 Task: Search one way flight ticket for 3 adults, 3 children in business from Champaign/urbana/savoy: University Of Illinois - Willard Airport to Gillette: Gillette Campbell County Airport on 5-1-2023. Choice of flights is Frontier. Number of bags: 1 checked bag. Price is upto 108000. Outbound departure time preference is 7:30.
Action: Mouse moved to (162, 238)
Screenshot: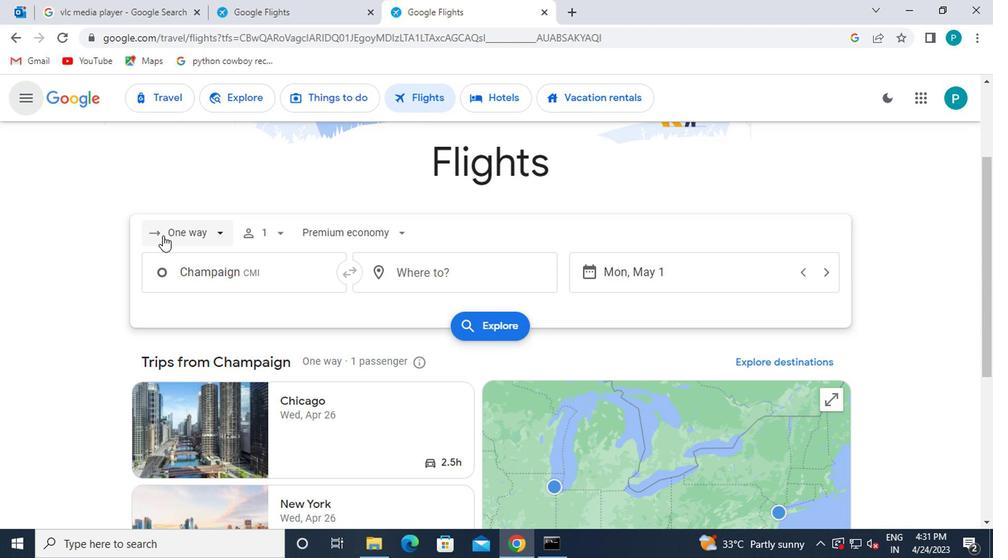 
Action: Mouse pressed left at (162, 238)
Screenshot: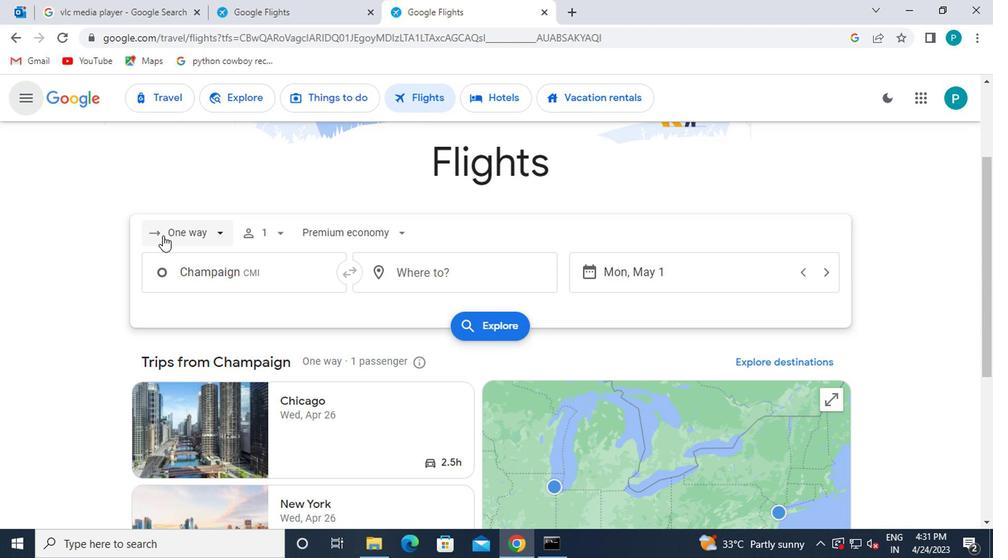 
Action: Mouse moved to (171, 300)
Screenshot: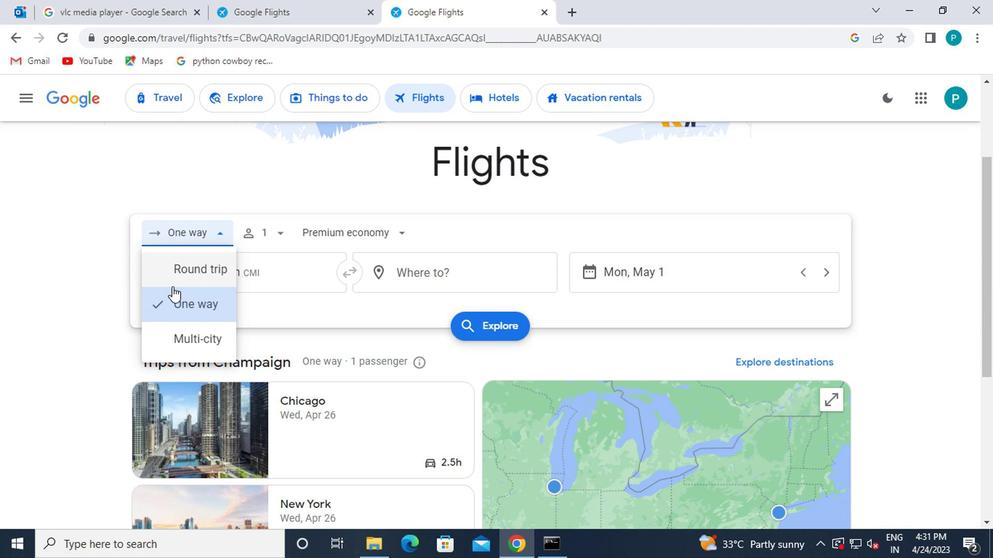 
Action: Mouse pressed left at (171, 300)
Screenshot: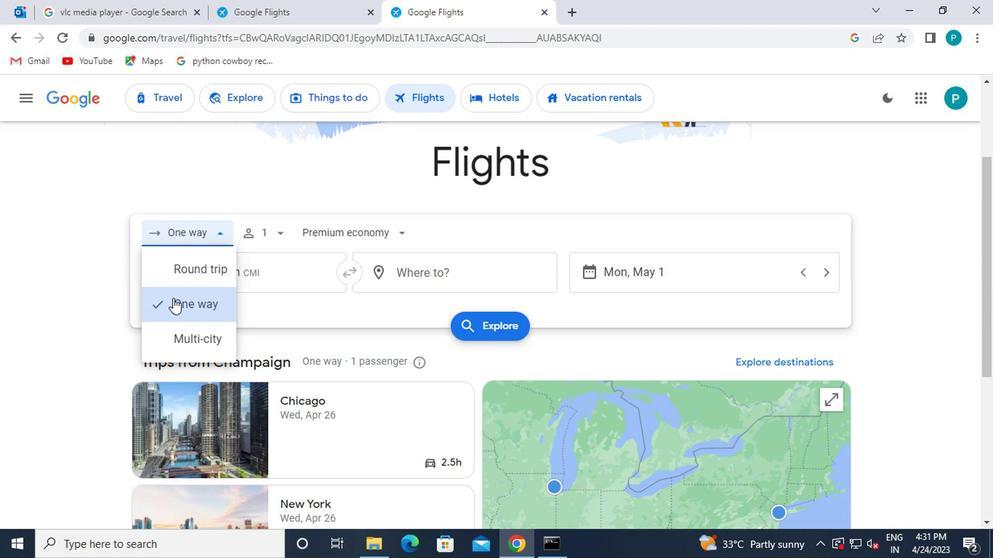 
Action: Mouse moved to (271, 240)
Screenshot: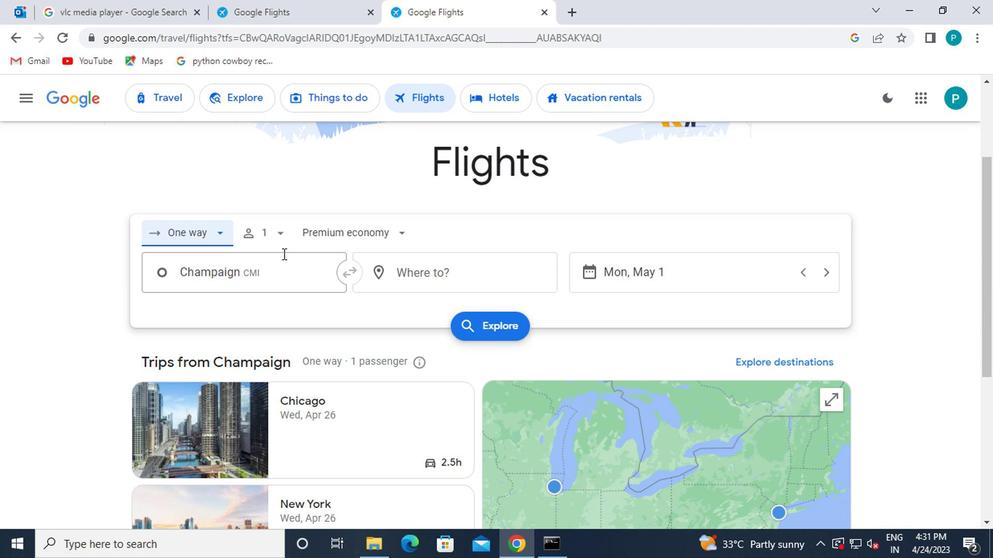 
Action: Mouse pressed left at (271, 240)
Screenshot: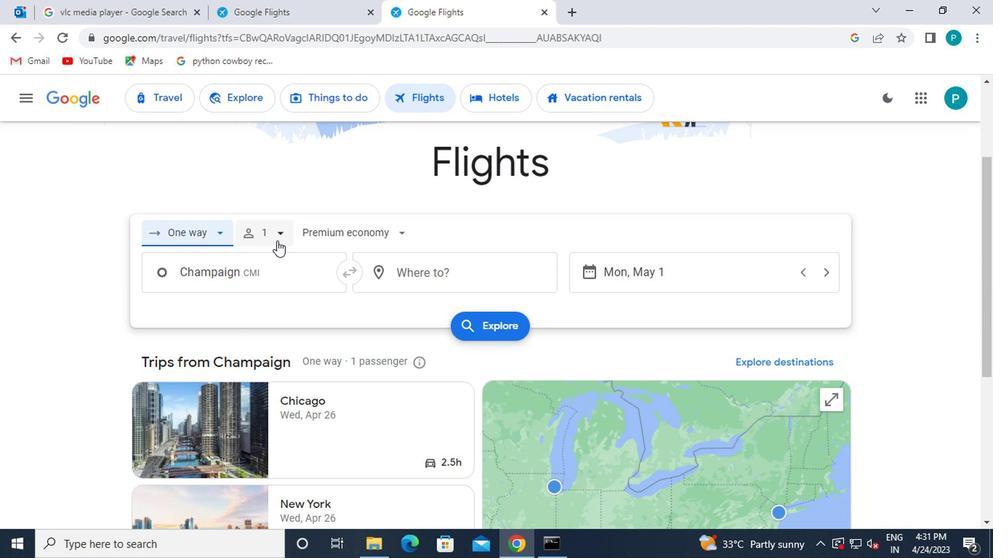 
Action: Mouse moved to (391, 277)
Screenshot: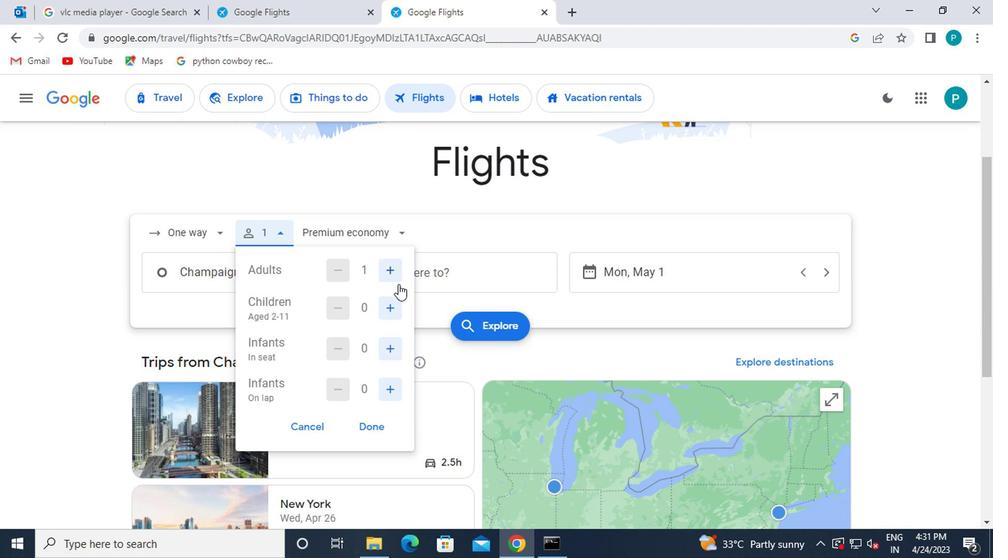 
Action: Mouse pressed left at (391, 277)
Screenshot: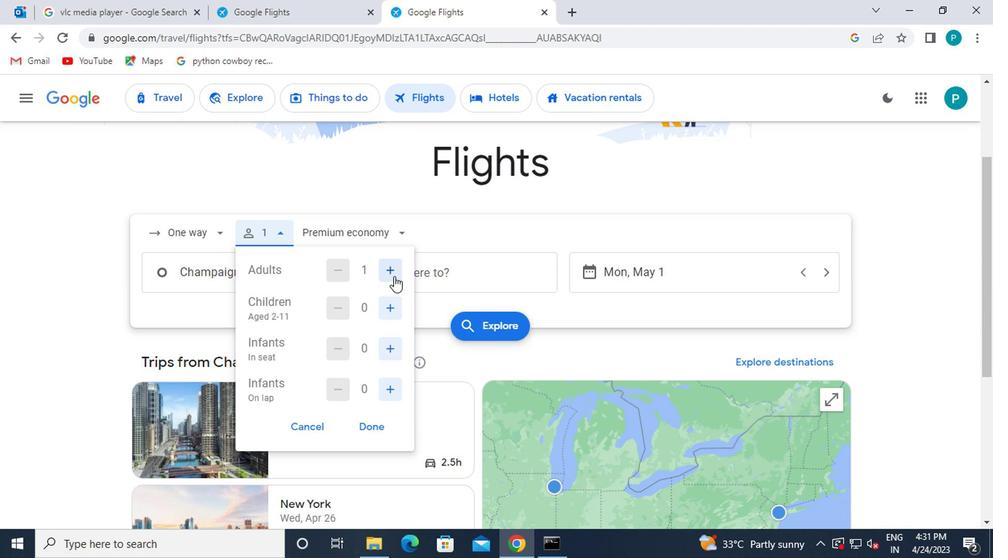
Action: Mouse pressed left at (391, 277)
Screenshot: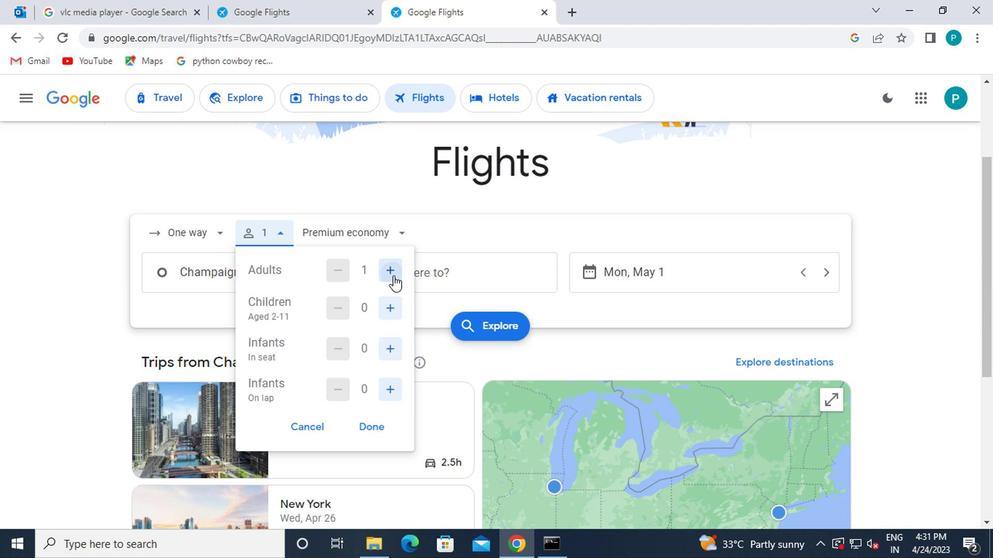 
Action: Mouse moved to (389, 302)
Screenshot: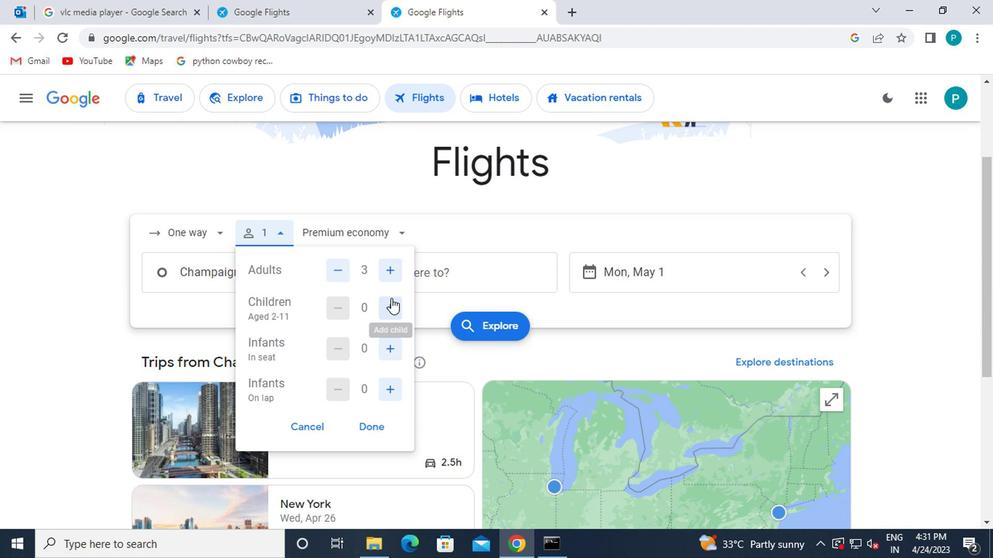 
Action: Mouse pressed left at (389, 302)
Screenshot: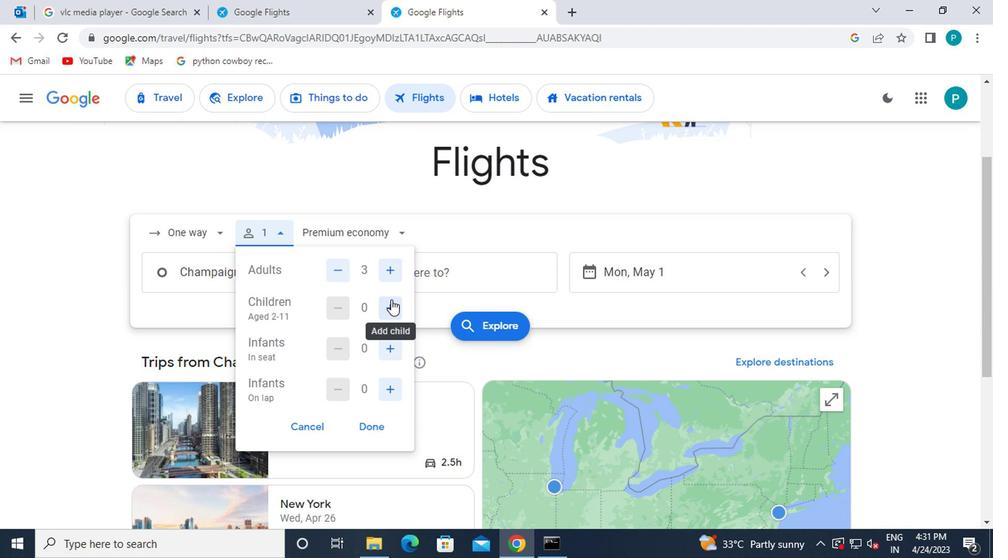 
Action: Mouse pressed left at (389, 302)
Screenshot: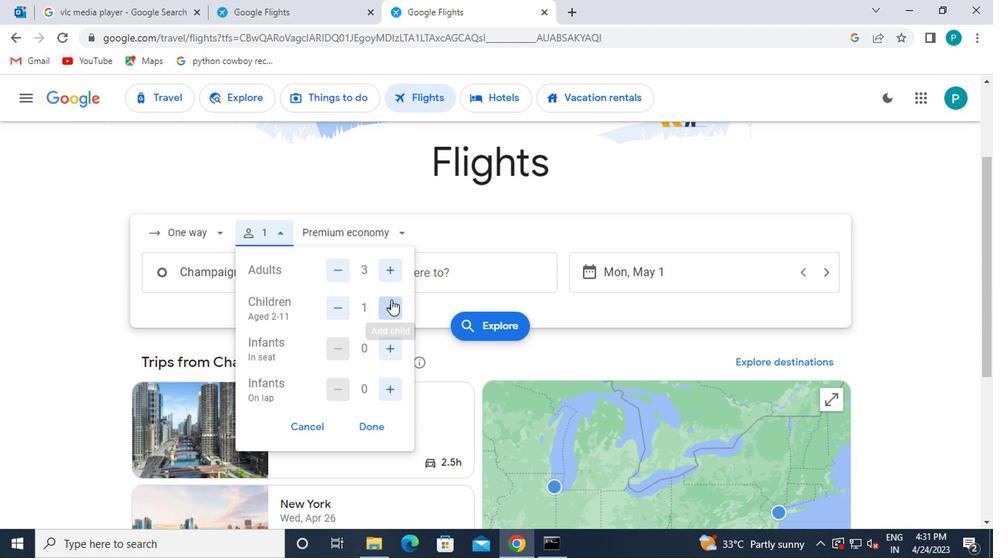 
Action: Mouse moved to (389, 306)
Screenshot: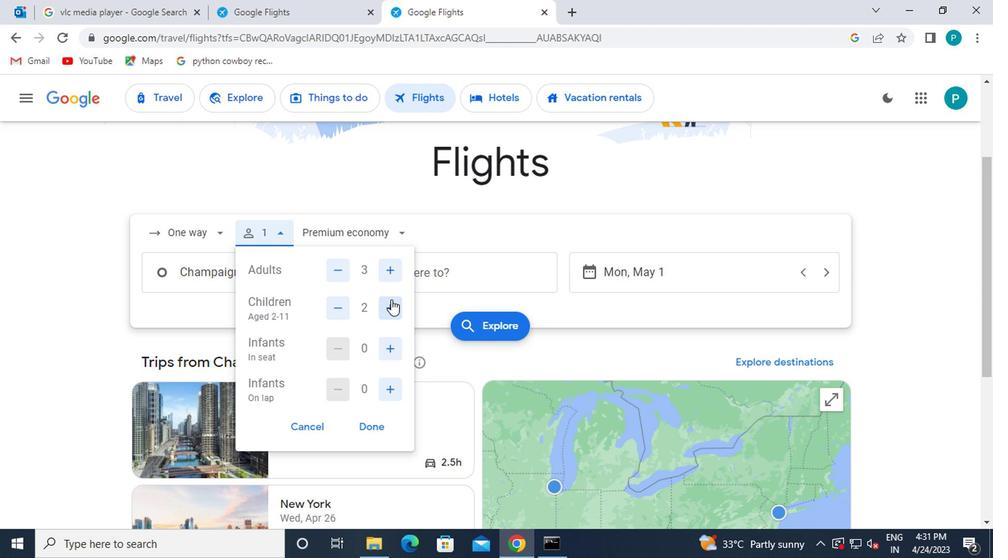 
Action: Mouse pressed left at (389, 306)
Screenshot: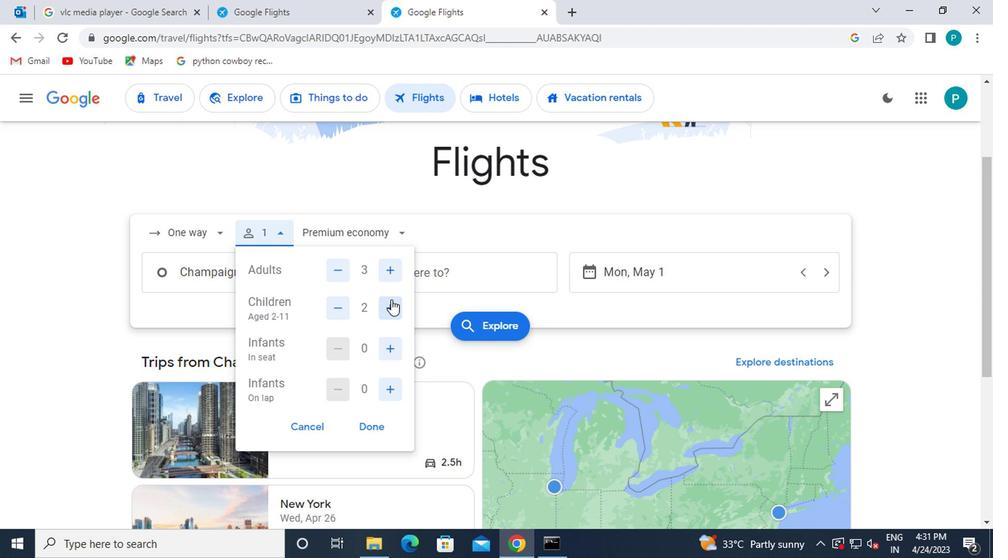 
Action: Mouse moved to (366, 424)
Screenshot: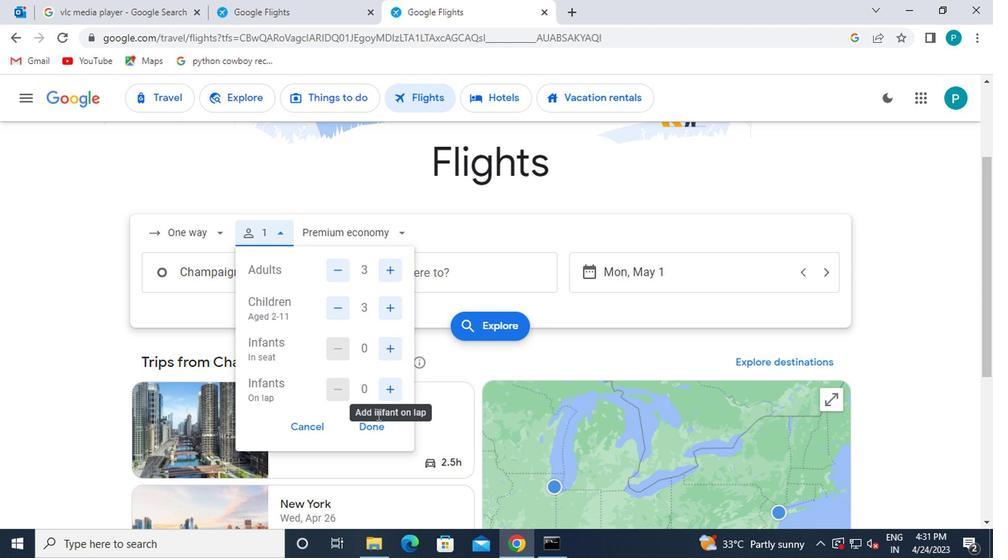 
Action: Mouse pressed left at (366, 424)
Screenshot: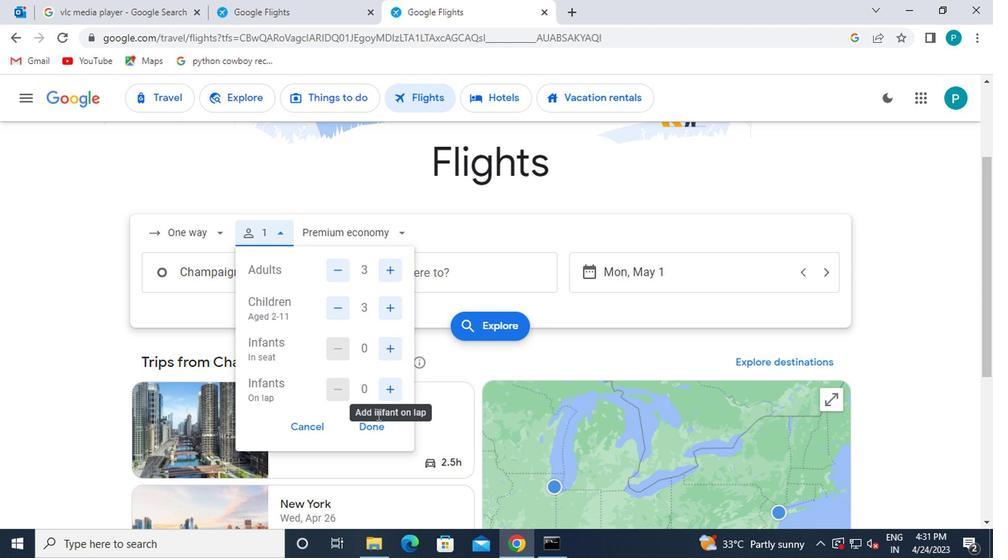 
Action: Mouse moved to (335, 217)
Screenshot: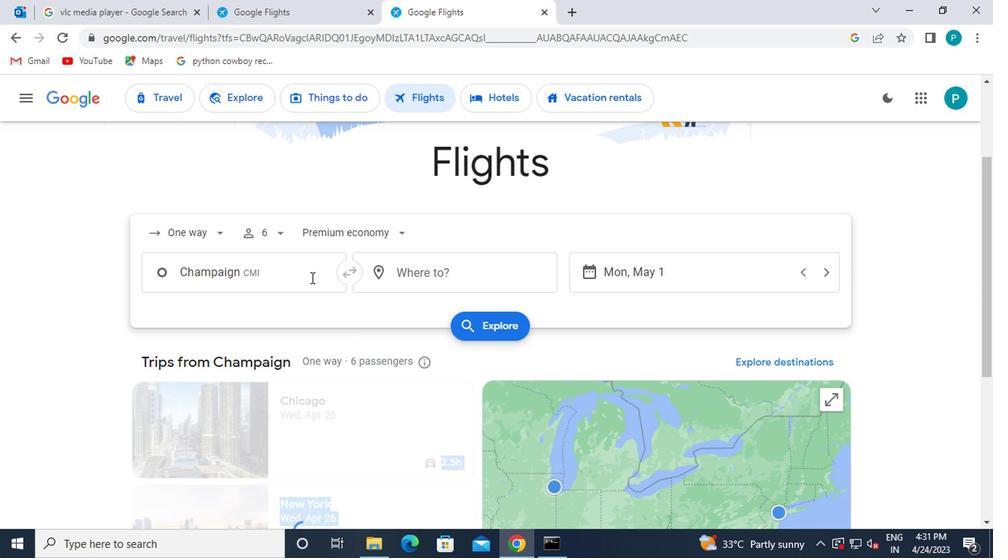 
Action: Mouse pressed left at (335, 217)
Screenshot: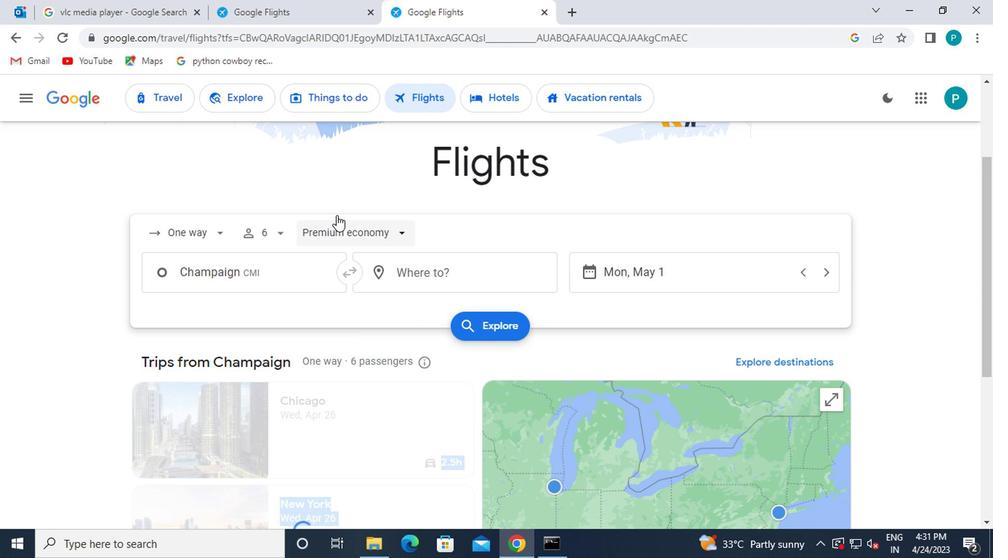 
Action: Mouse moved to (349, 236)
Screenshot: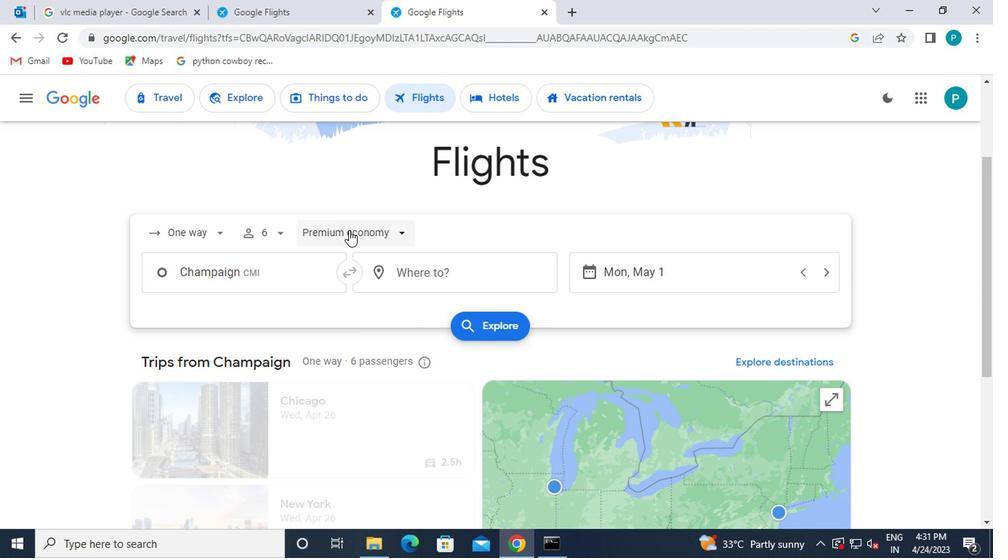 
Action: Mouse pressed left at (349, 236)
Screenshot: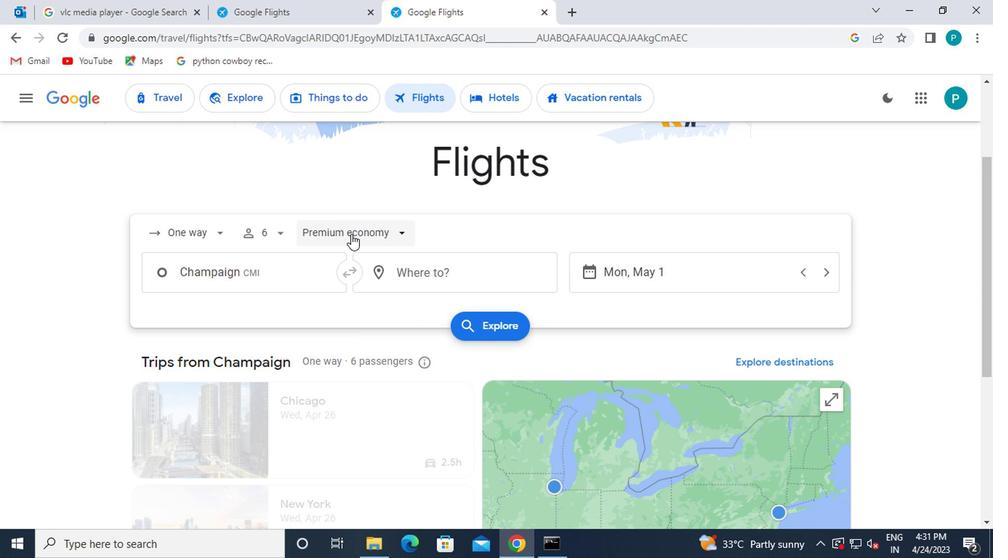 
Action: Mouse moved to (370, 349)
Screenshot: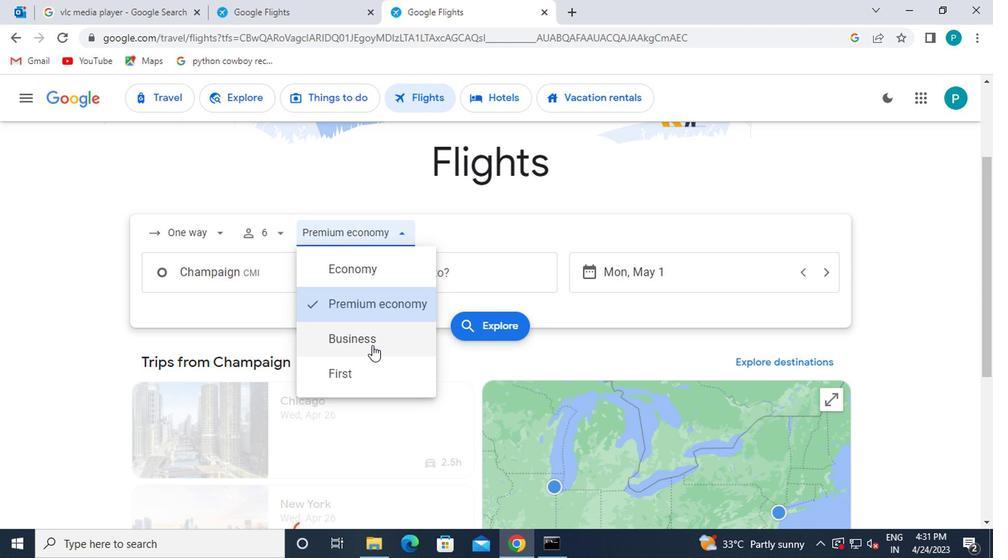 
Action: Mouse pressed left at (370, 349)
Screenshot: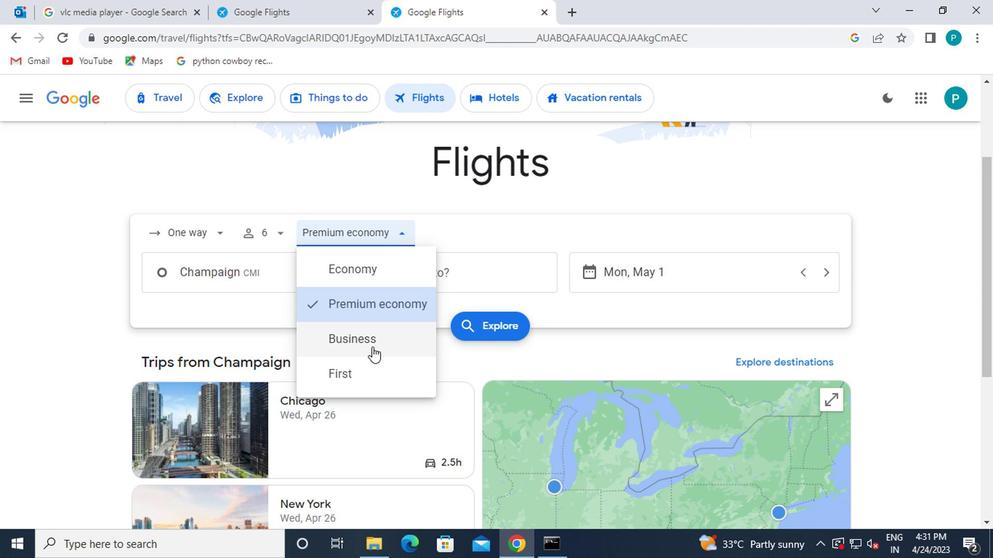 
Action: Mouse moved to (268, 283)
Screenshot: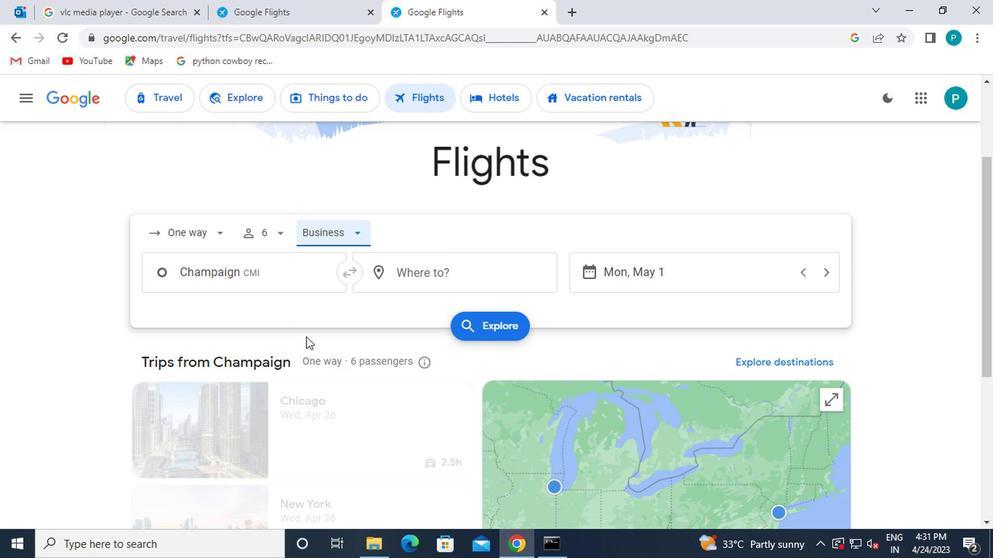 
Action: Mouse pressed left at (268, 283)
Screenshot: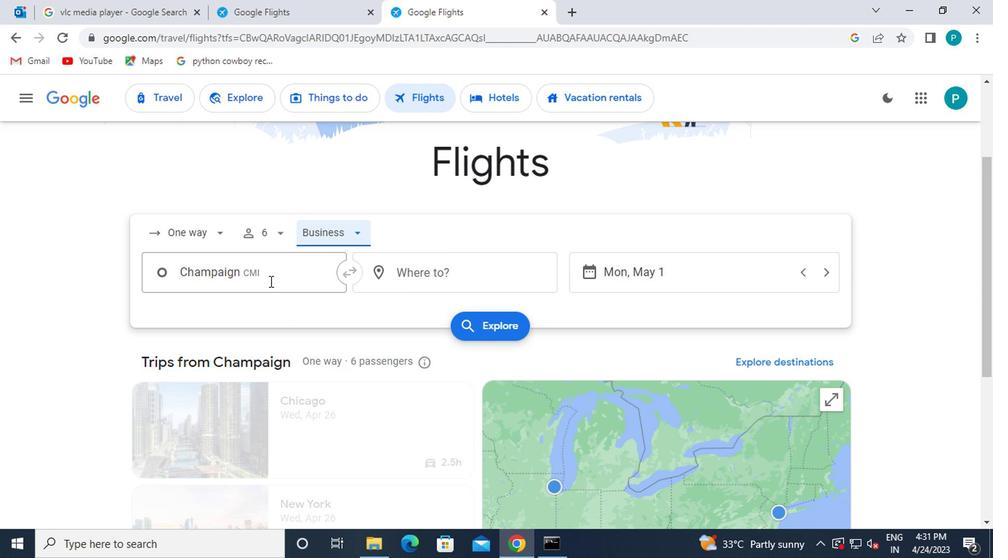 
Action: Mouse moved to (281, 438)
Screenshot: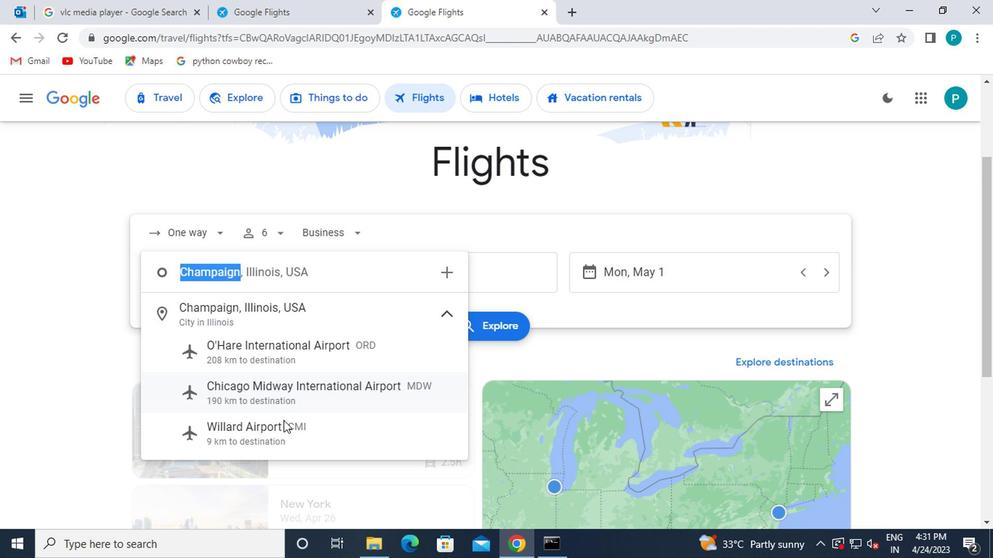 
Action: Mouse pressed left at (281, 438)
Screenshot: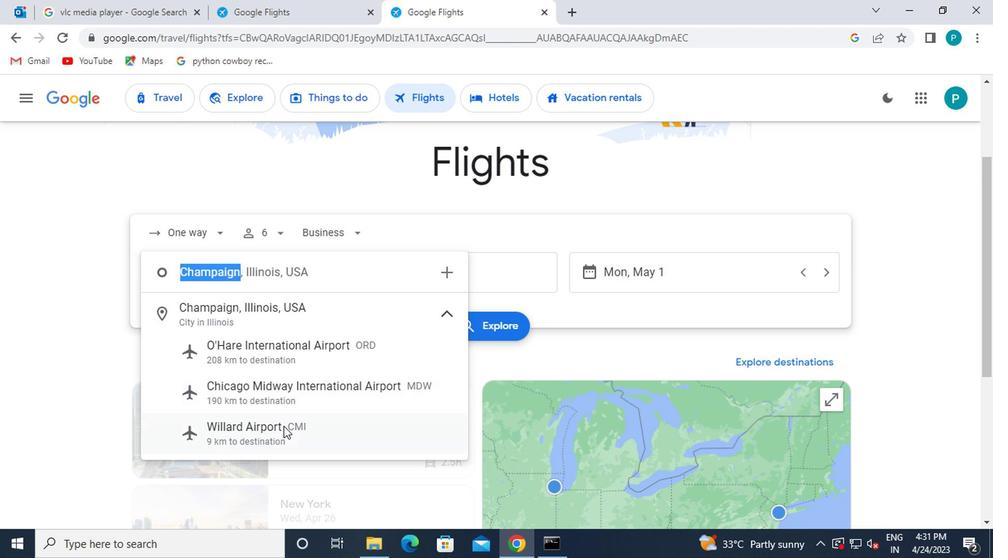 
Action: Mouse moved to (443, 289)
Screenshot: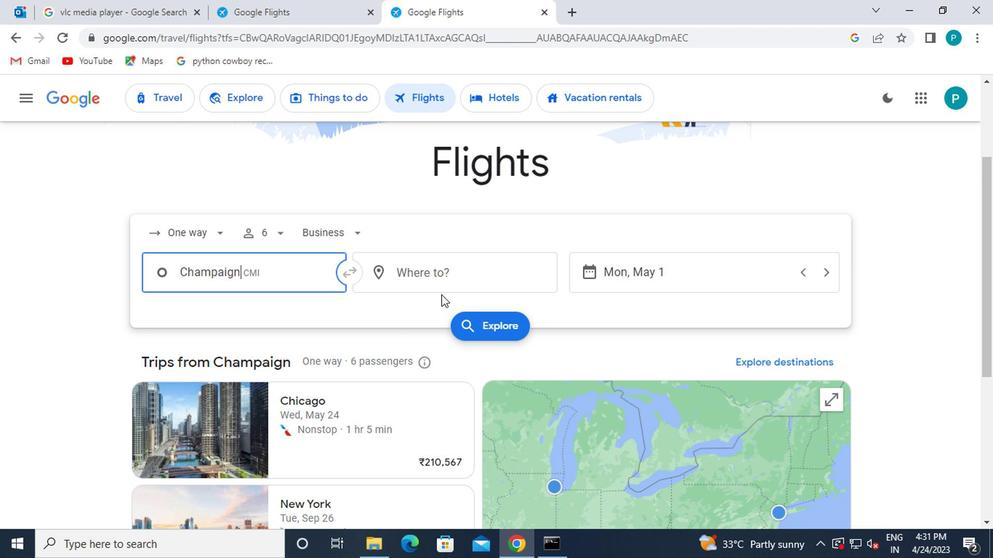 
Action: Mouse pressed left at (443, 289)
Screenshot: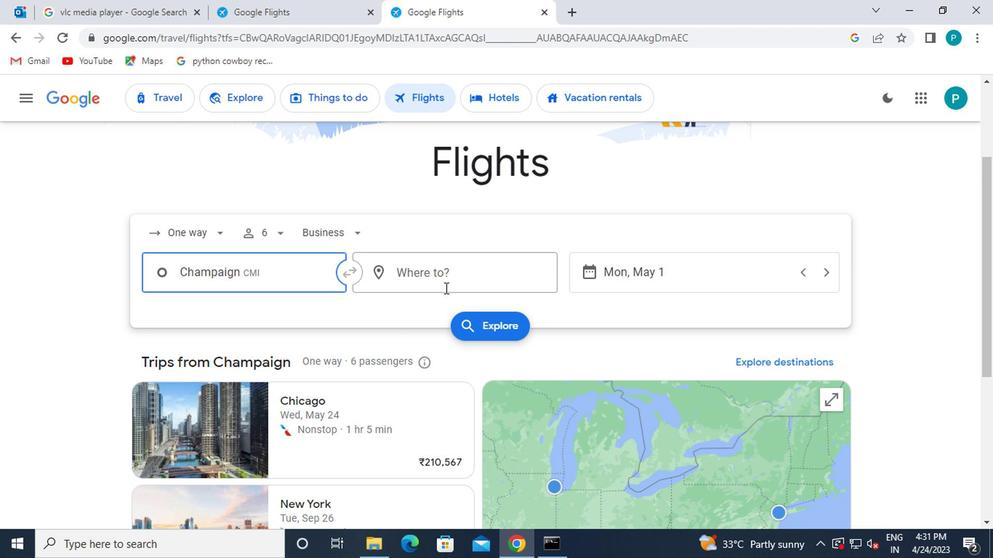 
Action: Key pressed gillette
Screenshot: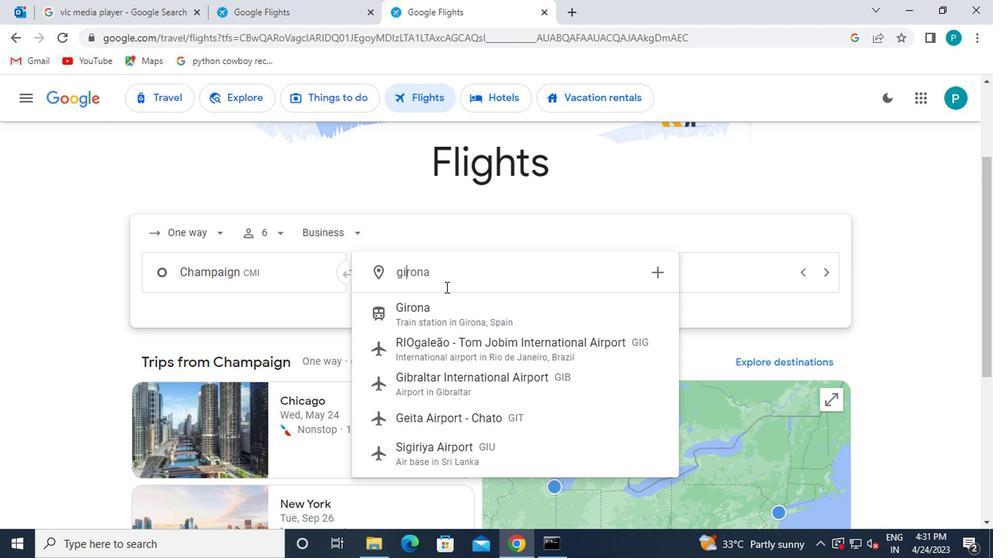 
Action: Mouse moved to (489, 355)
Screenshot: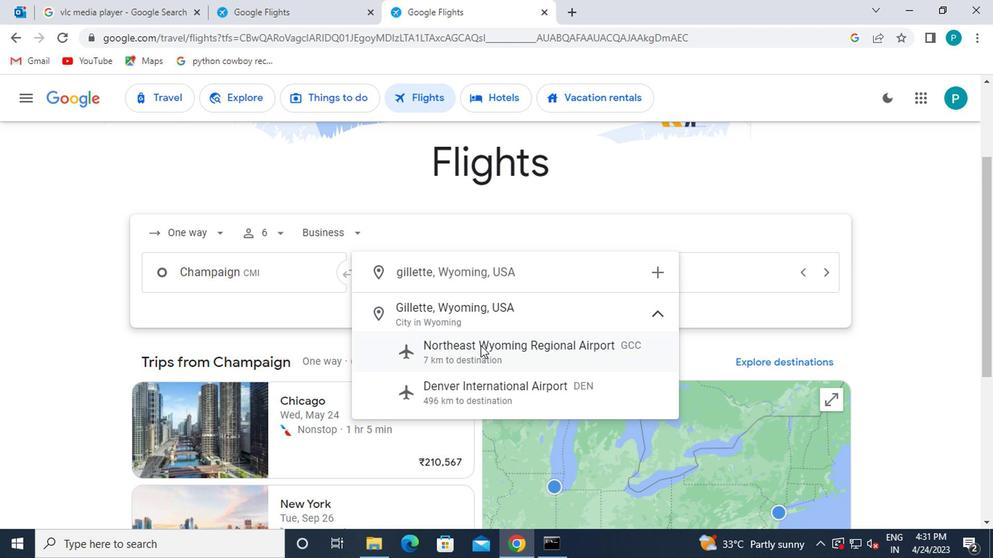 
Action: Mouse pressed left at (489, 355)
Screenshot: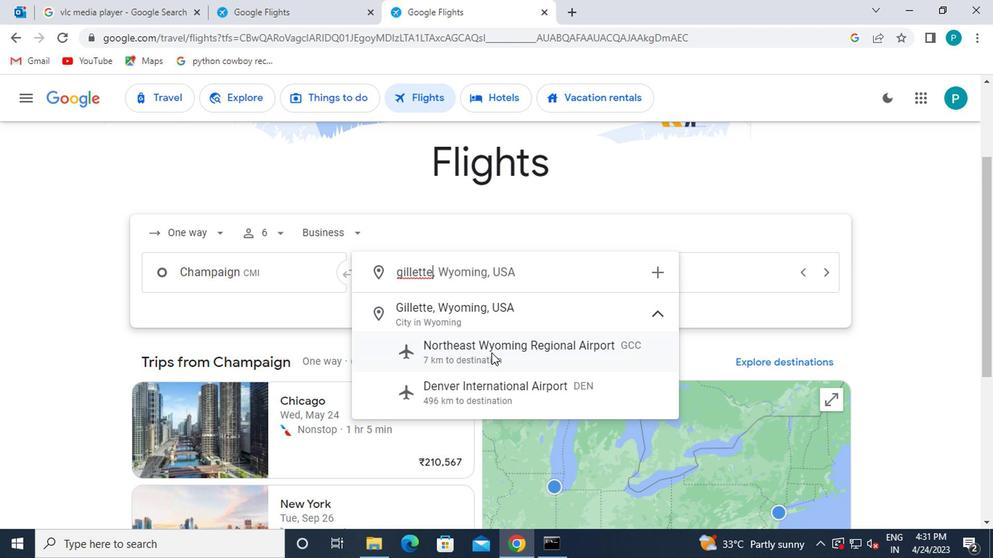 
Action: Mouse moved to (690, 262)
Screenshot: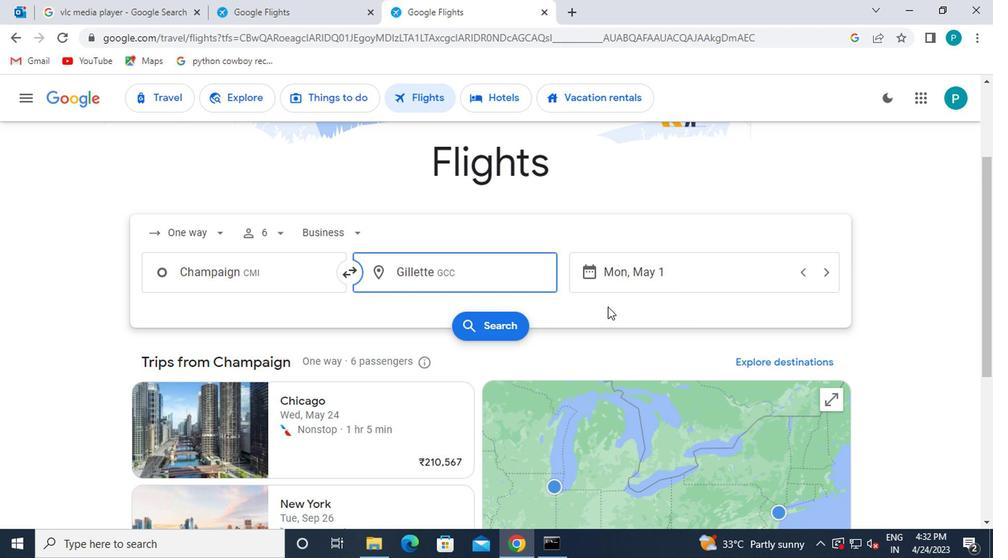
Action: Mouse pressed left at (690, 262)
Screenshot: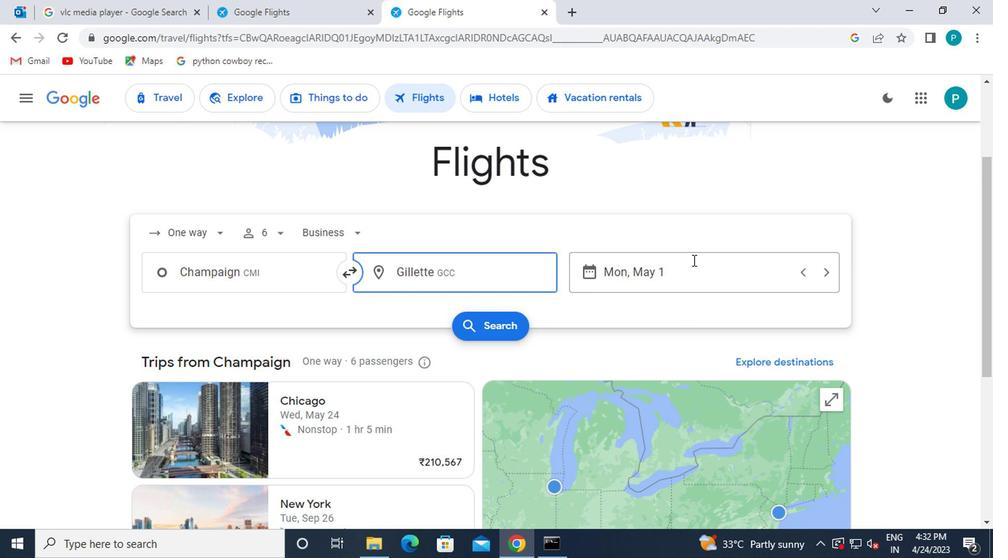 
Action: Mouse moved to (633, 261)
Screenshot: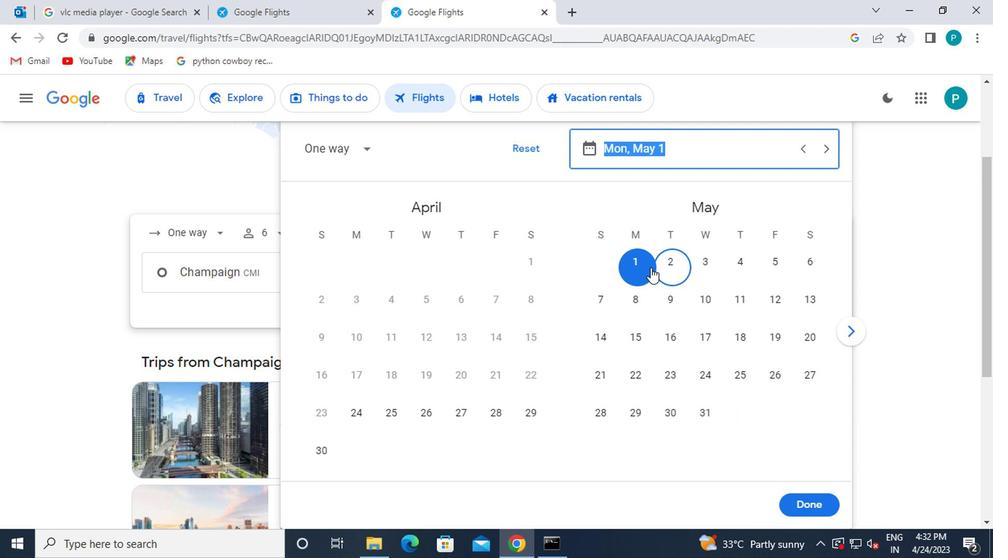 
Action: Mouse pressed left at (633, 261)
Screenshot: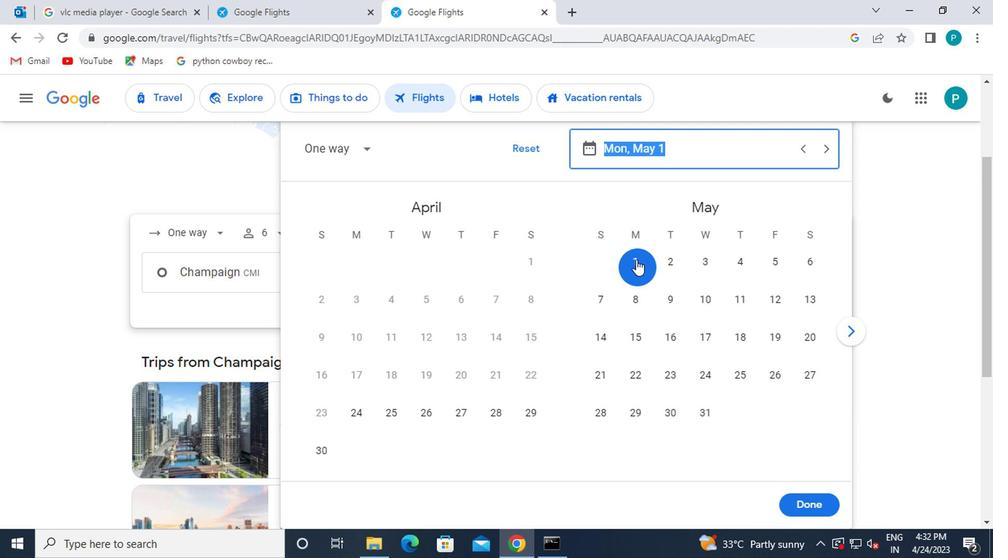 
Action: Mouse moved to (811, 500)
Screenshot: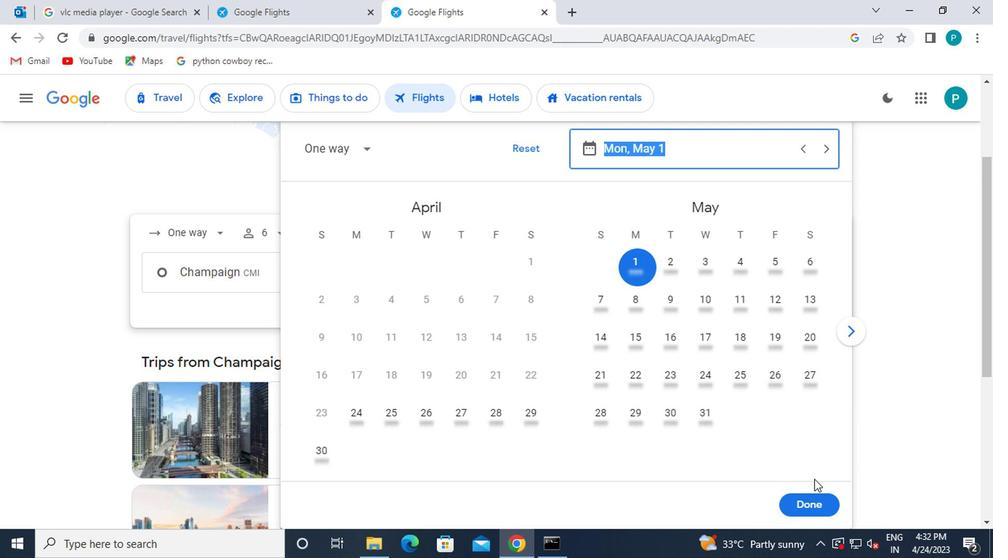 
Action: Mouse pressed left at (811, 500)
Screenshot: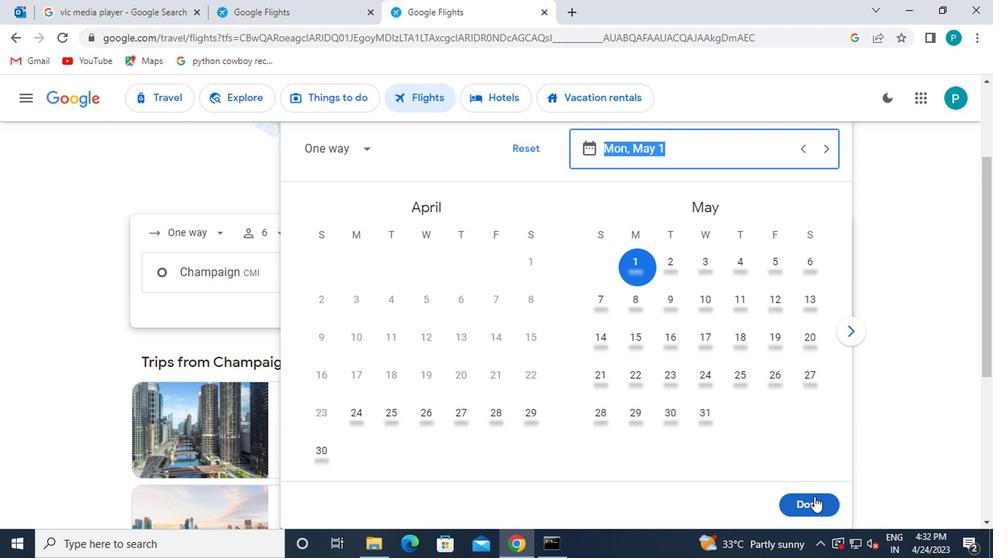 
Action: Mouse moved to (478, 315)
Screenshot: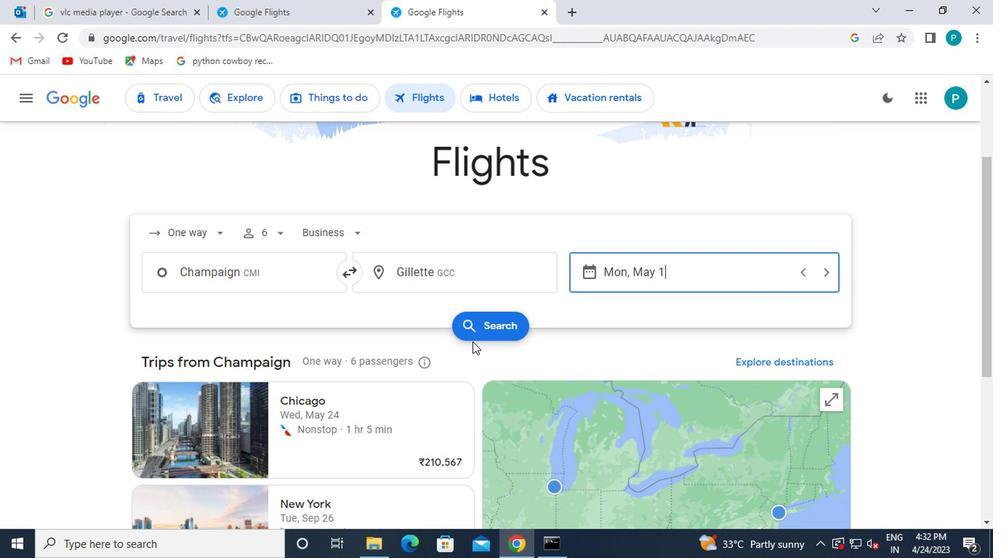 
Action: Mouse pressed left at (478, 315)
Screenshot: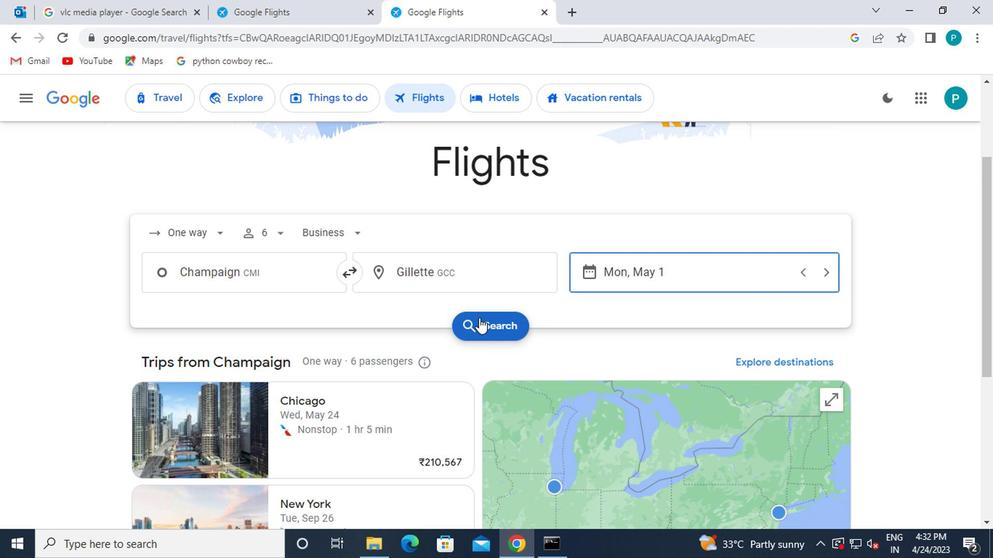 
Action: Mouse moved to (181, 242)
Screenshot: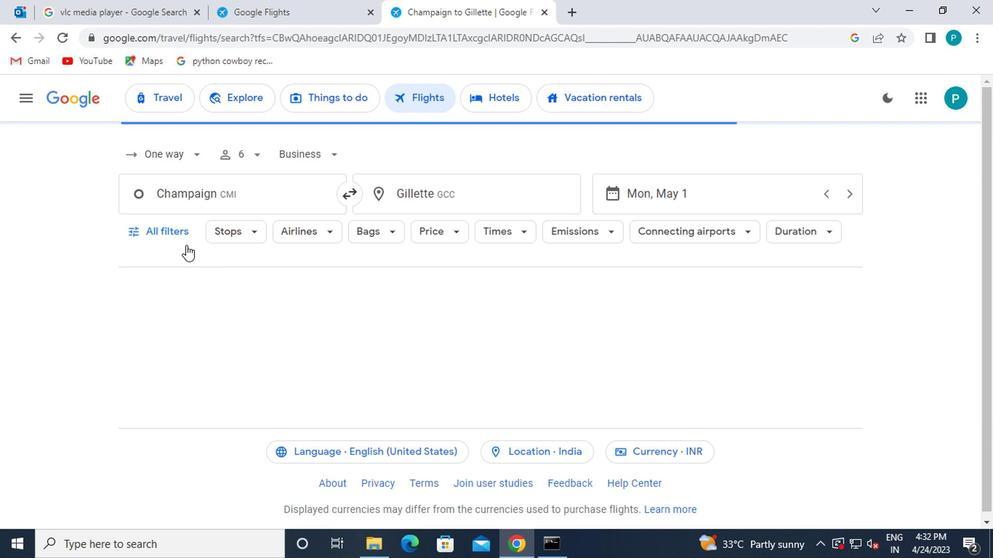 
Action: Mouse pressed left at (181, 242)
Screenshot: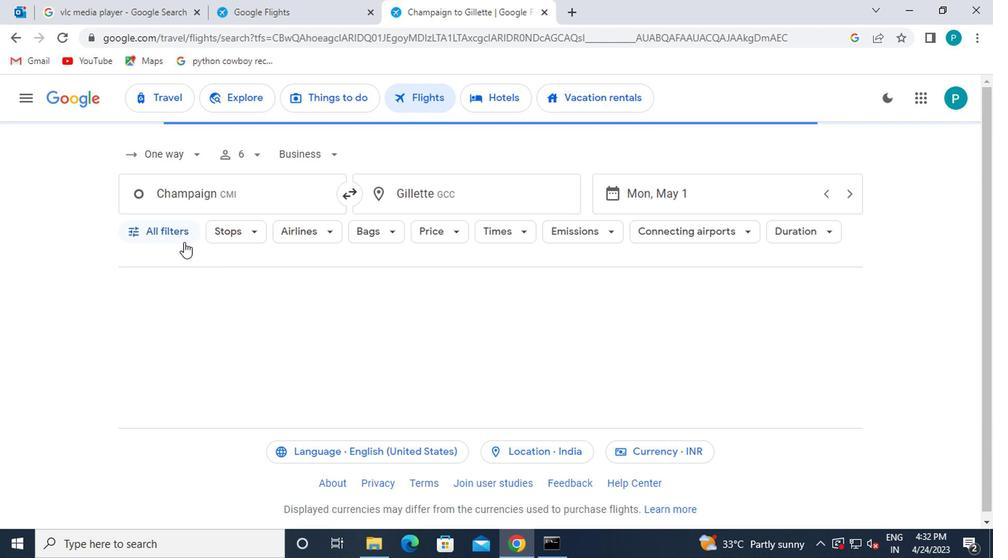 
Action: Mouse moved to (169, 410)
Screenshot: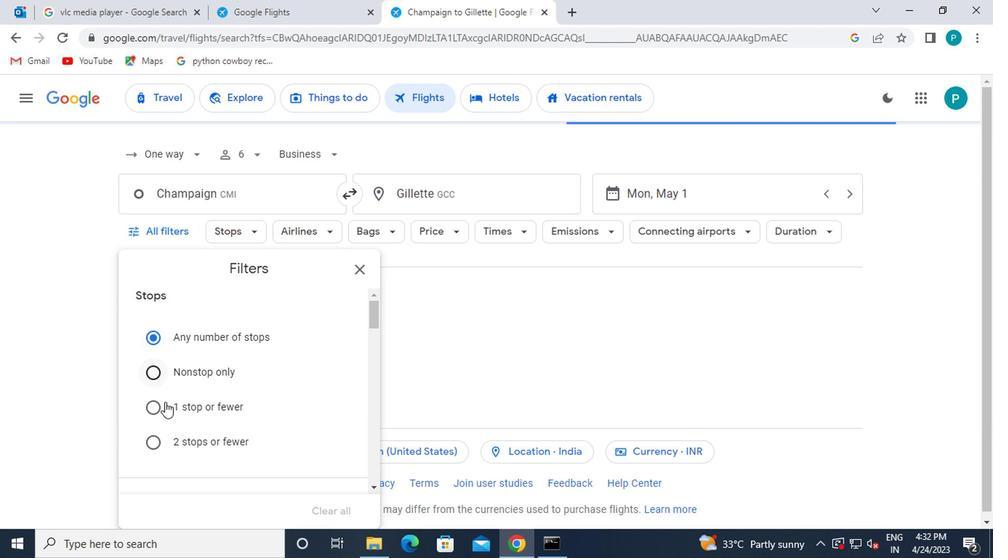 
Action: Mouse scrolled (169, 409) with delta (0, -1)
Screenshot: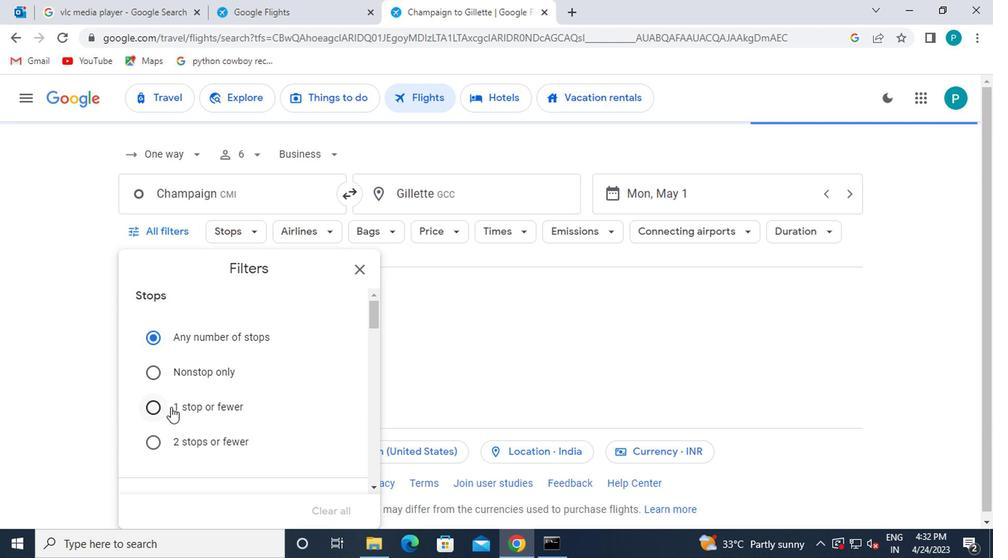 
Action: Mouse moved to (219, 353)
Screenshot: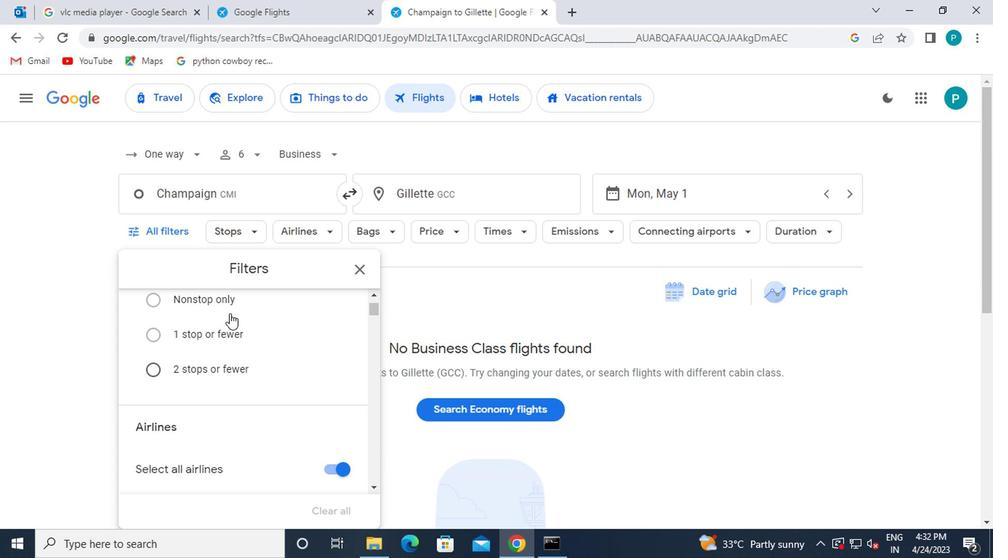 
Action: Mouse scrolled (219, 352) with delta (0, 0)
Screenshot: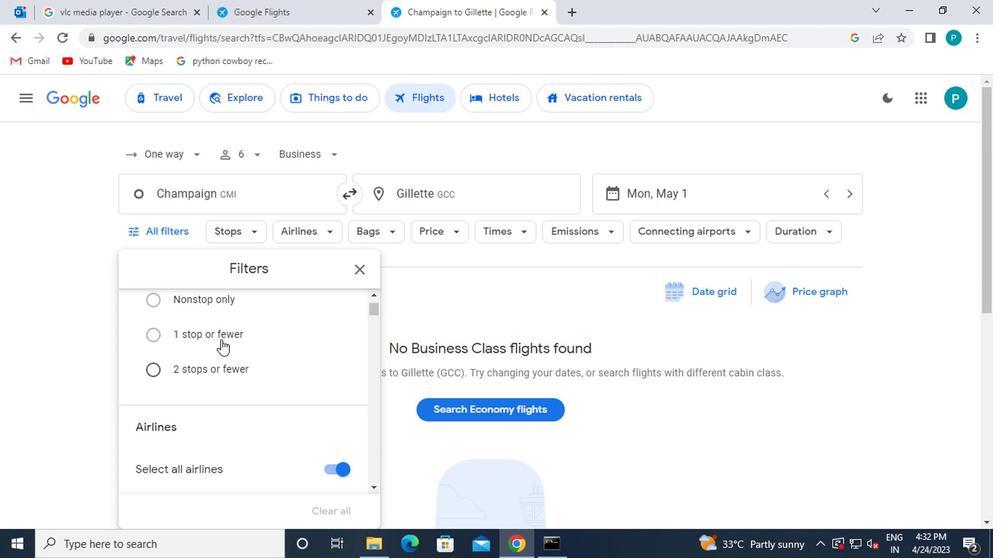 
Action: Mouse scrolled (219, 352) with delta (0, 0)
Screenshot: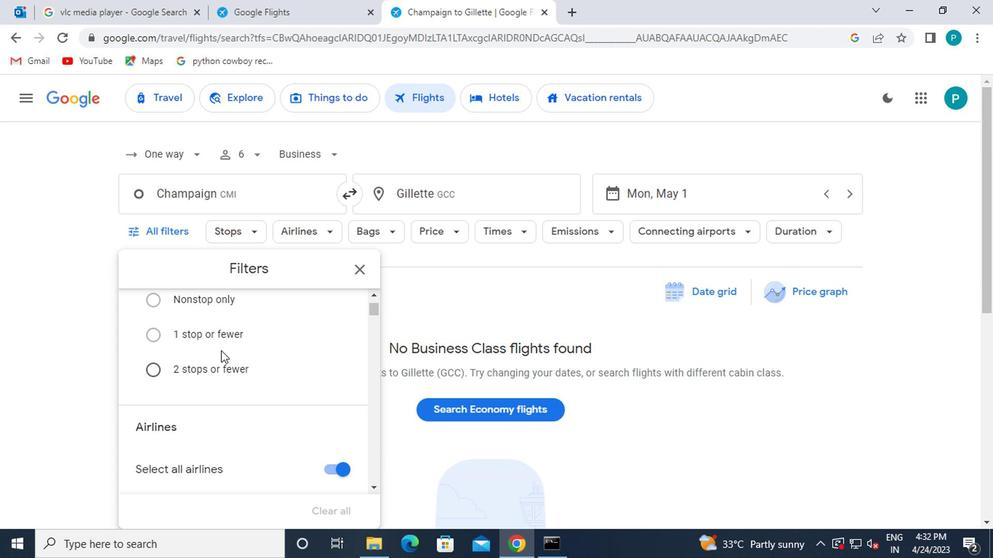 
Action: Mouse scrolled (219, 352) with delta (0, 0)
Screenshot: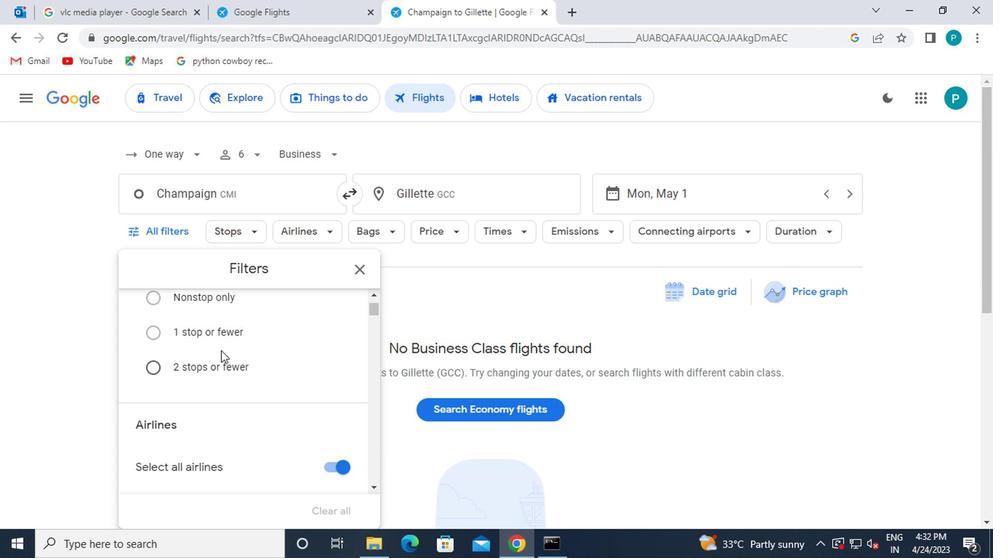 
Action: Mouse scrolled (219, 352) with delta (0, 0)
Screenshot: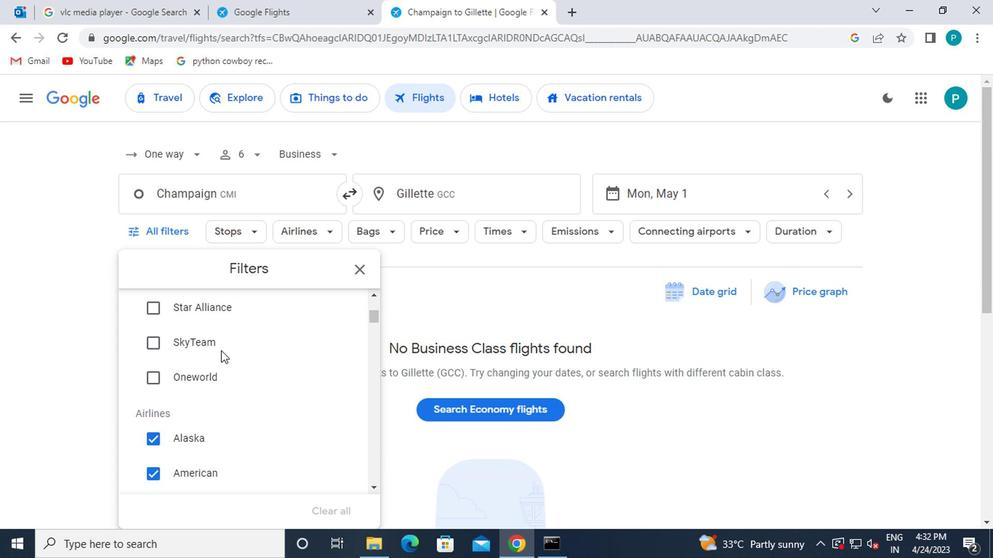 
Action: Mouse scrolled (219, 352) with delta (0, 0)
Screenshot: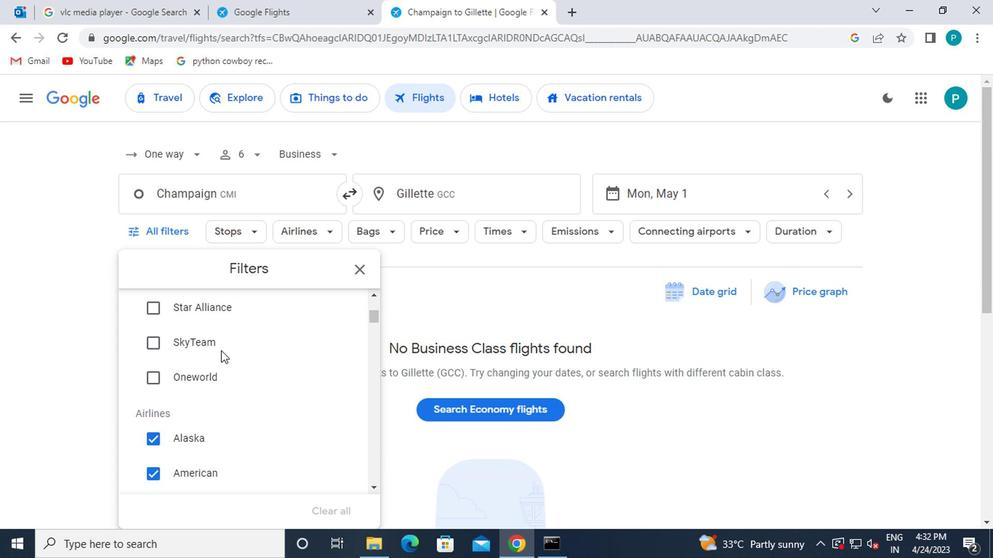 
Action: Mouse scrolled (219, 352) with delta (0, 0)
Screenshot: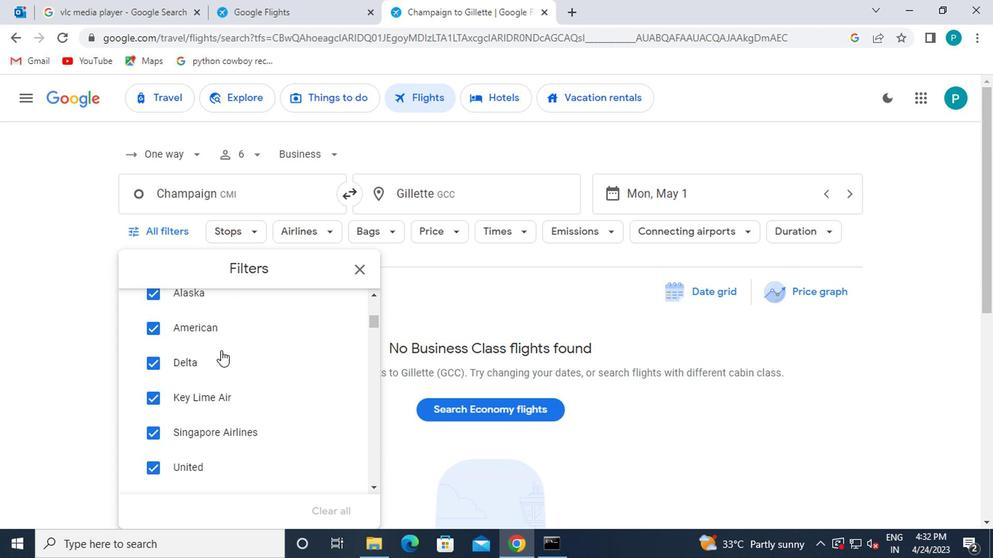 
Action: Mouse scrolled (219, 352) with delta (0, 0)
Screenshot: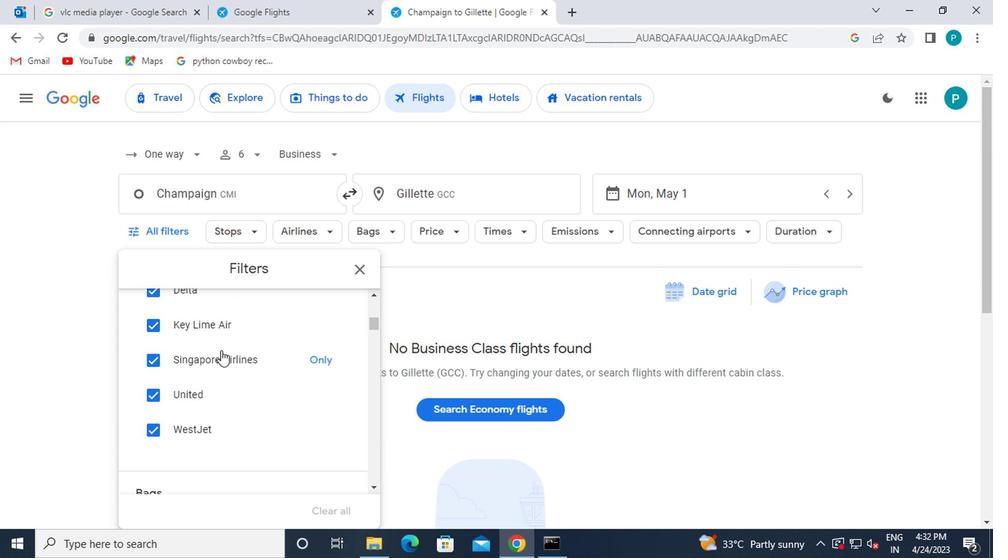 
Action: Mouse scrolled (219, 352) with delta (0, 0)
Screenshot: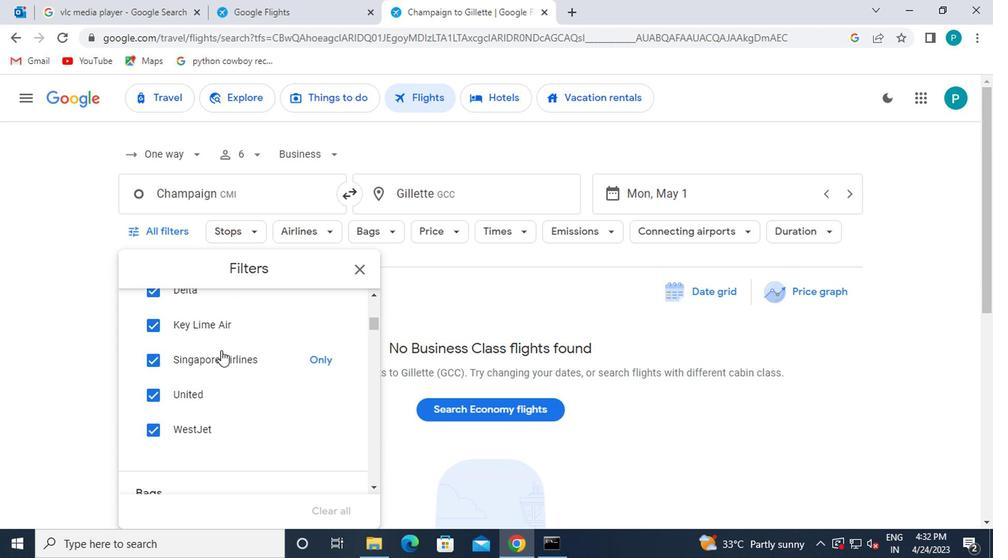 
Action: Mouse scrolled (219, 352) with delta (0, 0)
Screenshot: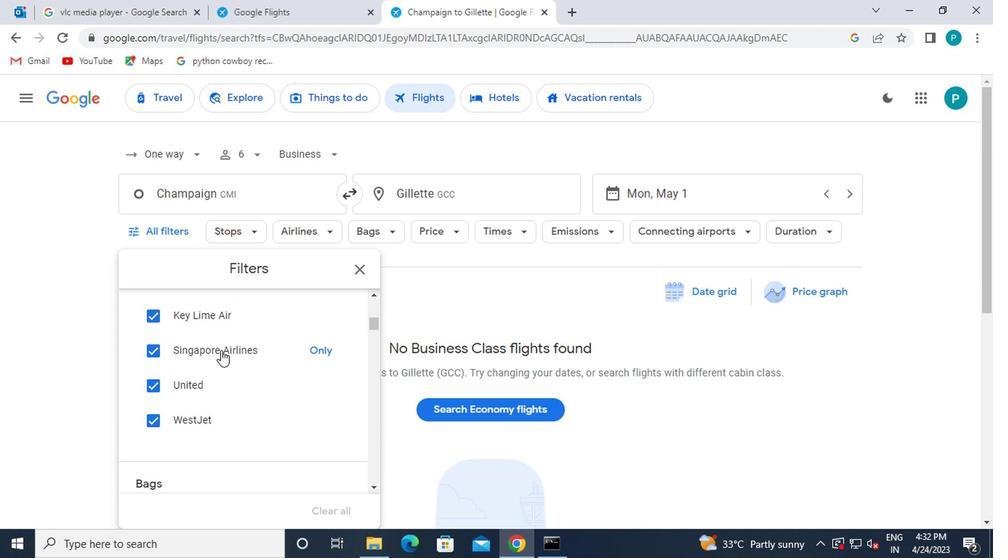 
Action: Mouse moved to (334, 342)
Screenshot: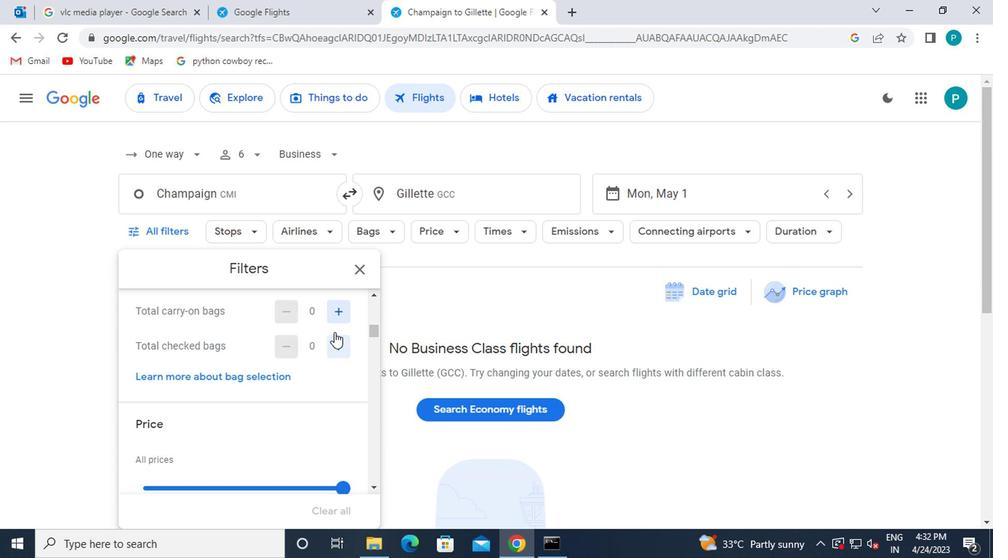 
Action: Mouse pressed left at (334, 342)
Screenshot: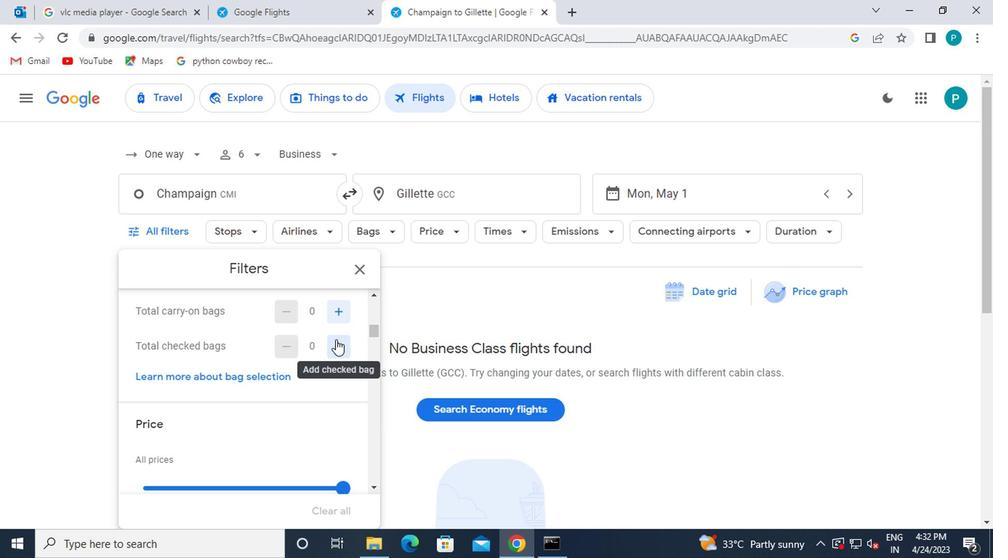 
Action: Mouse moved to (290, 372)
Screenshot: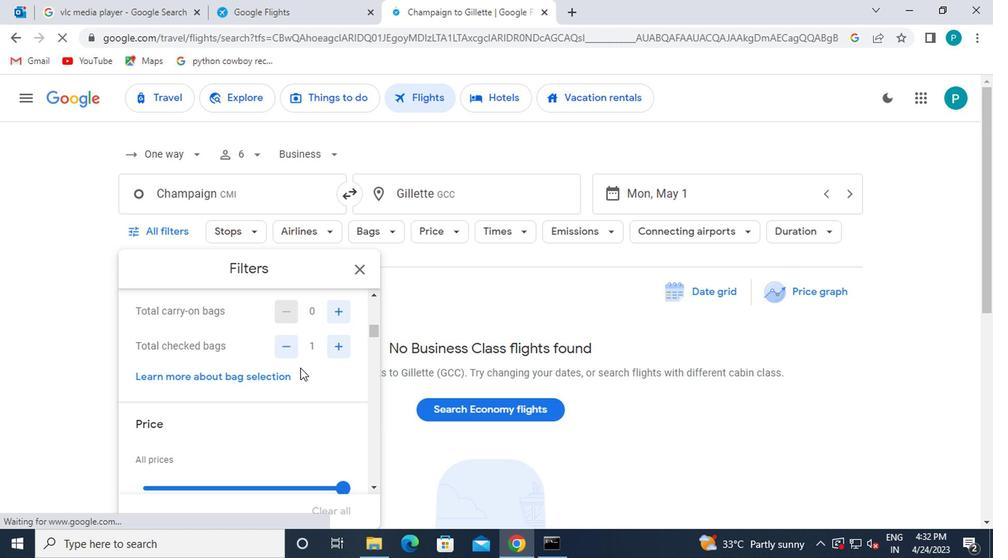
Action: Mouse scrolled (290, 372) with delta (0, 0)
Screenshot: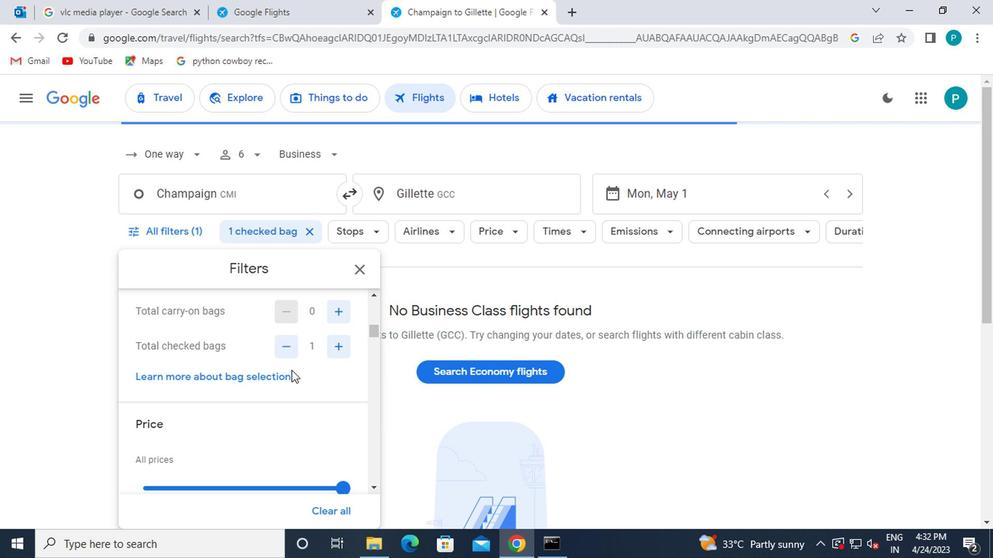 
Action: Mouse scrolled (290, 372) with delta (0, 0)
Screenshot: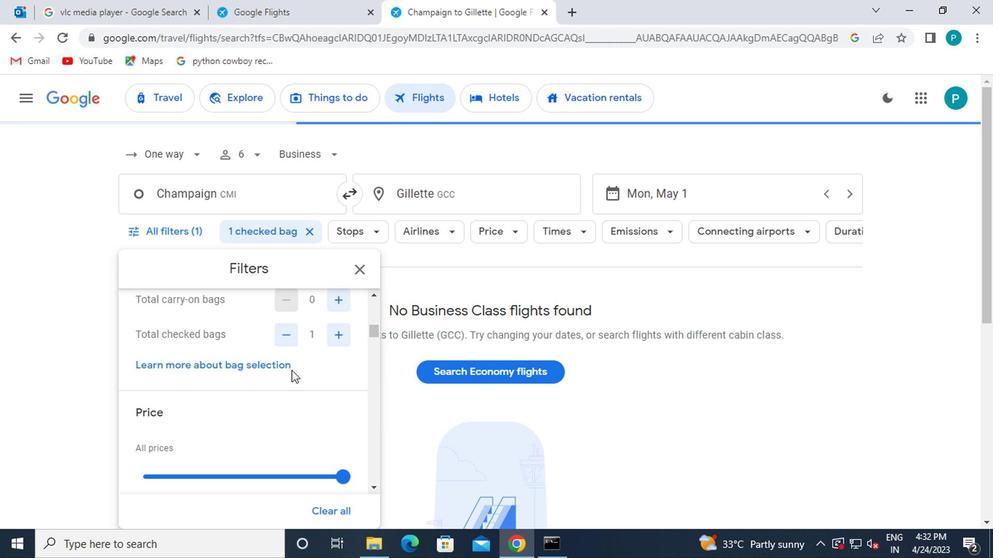 
Action: Mouse moved to (337, 346)
Screenshot: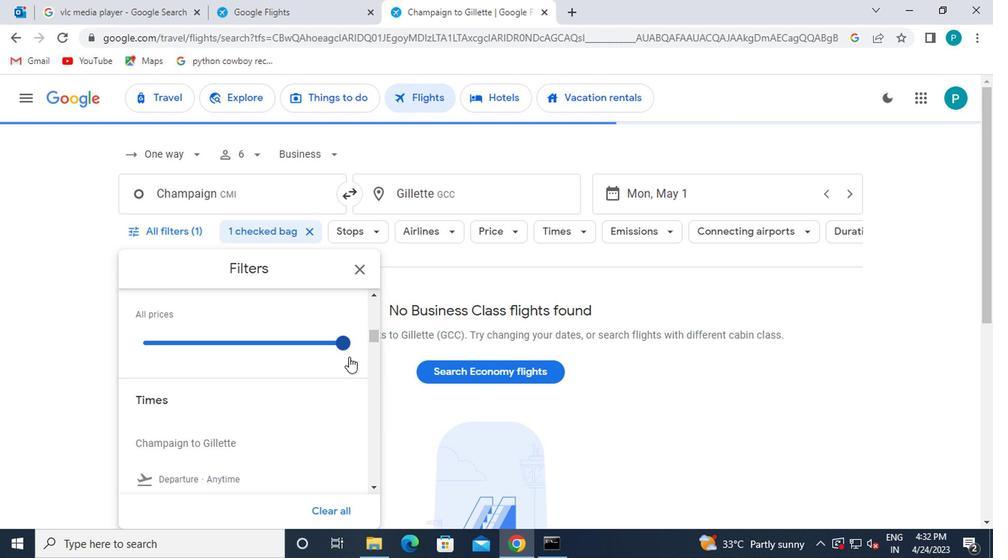 
Action: Mouse pressed left at (337, 346)
Screenshot: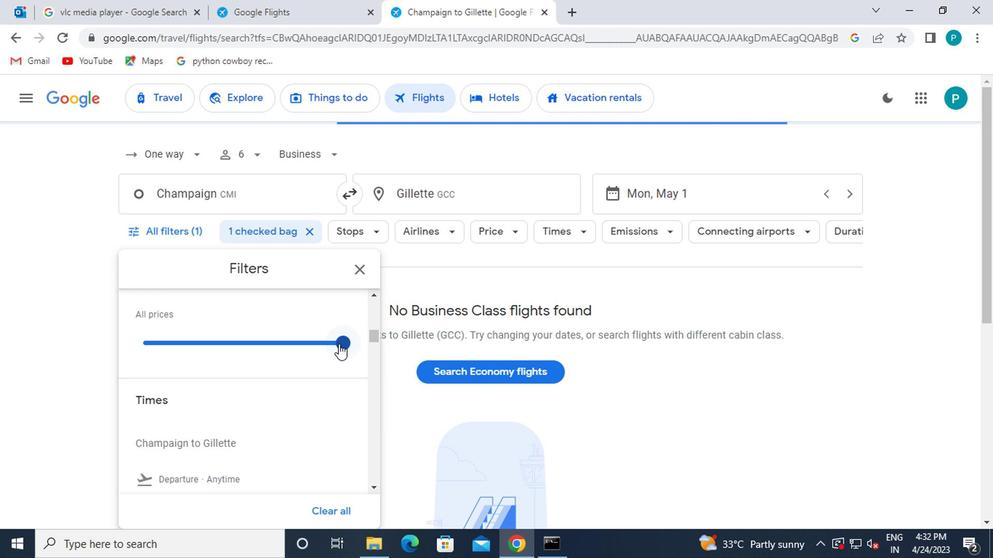 
Action: Mouse moved to (297, 398)
Screenshot: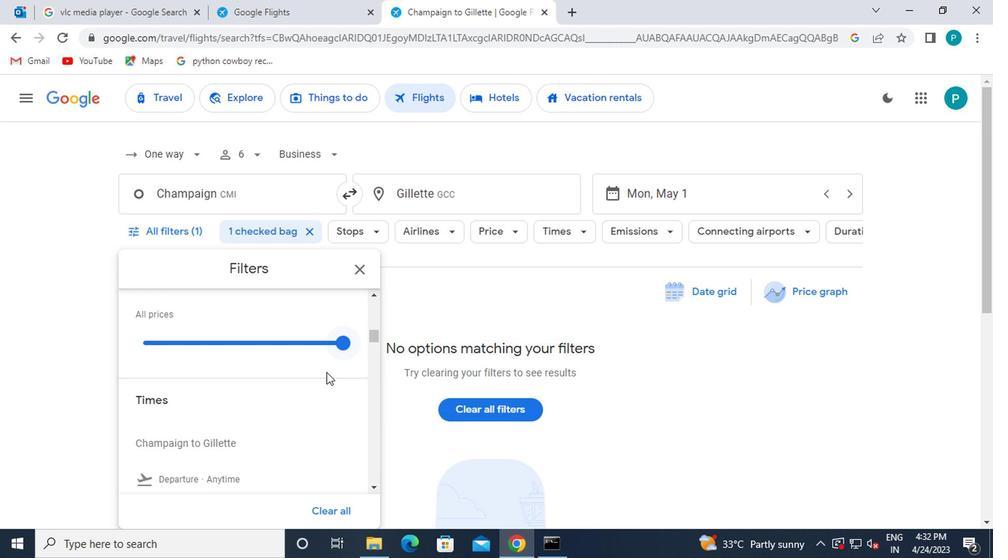 
Action: Mouse scrolled (297, 397) with delta (0, -1)
Screenshot: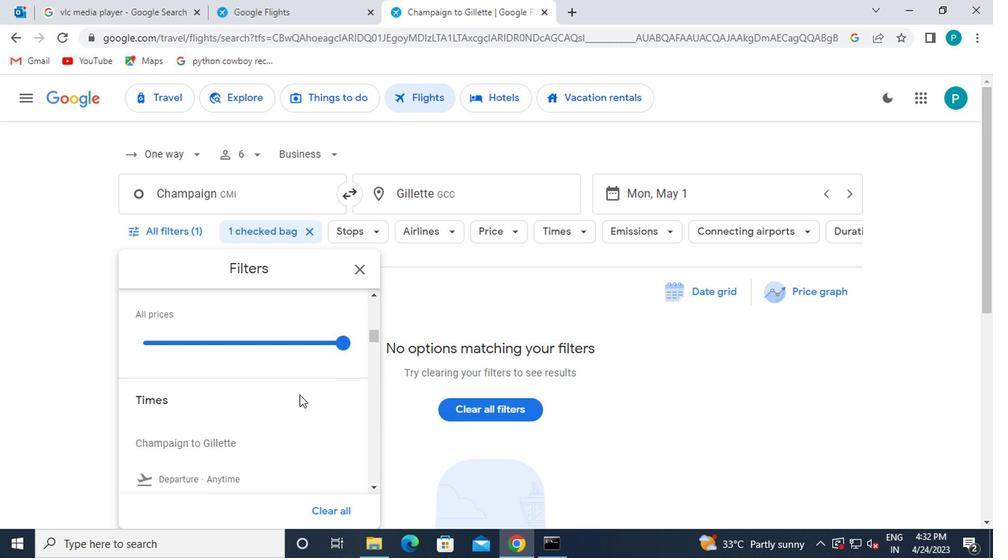 
Action: Mouse scrolled (297, 397) with delta (0, -1)
Screenshot: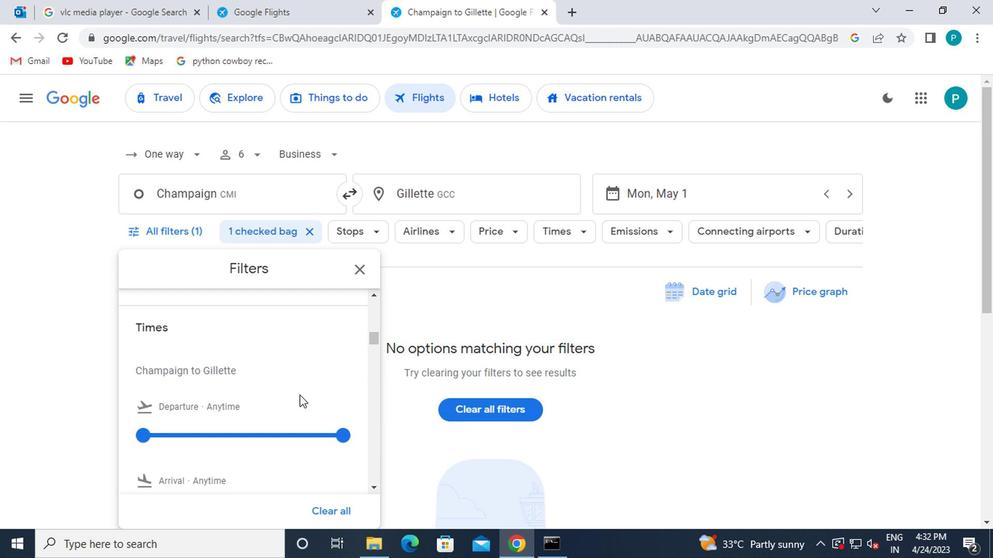 
Action: Mouse moved to (149, 358)
Screenshot: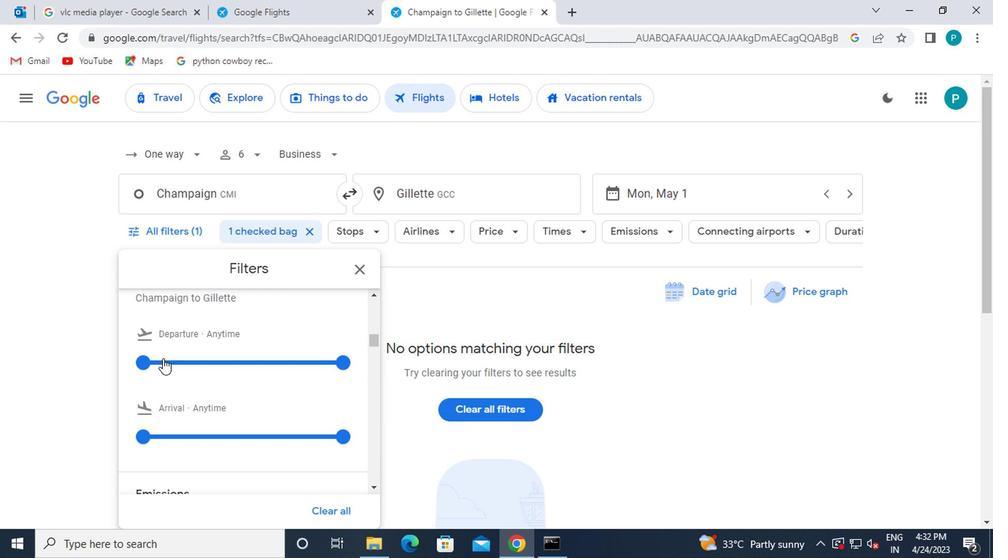 
Action: Mouse pressed left at (149, 358)
Screenshot: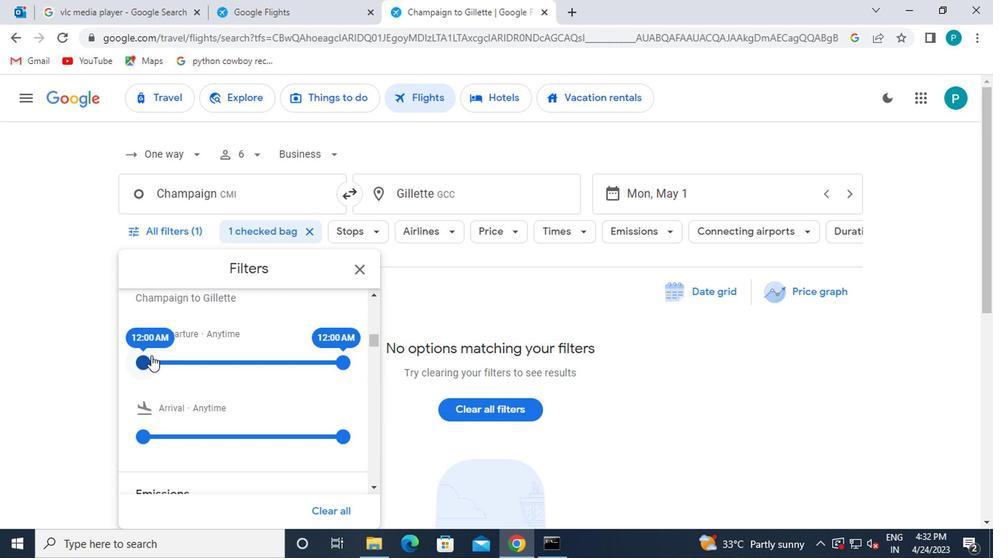 
Action: Mouse moved to (288, 367)
Screenshot: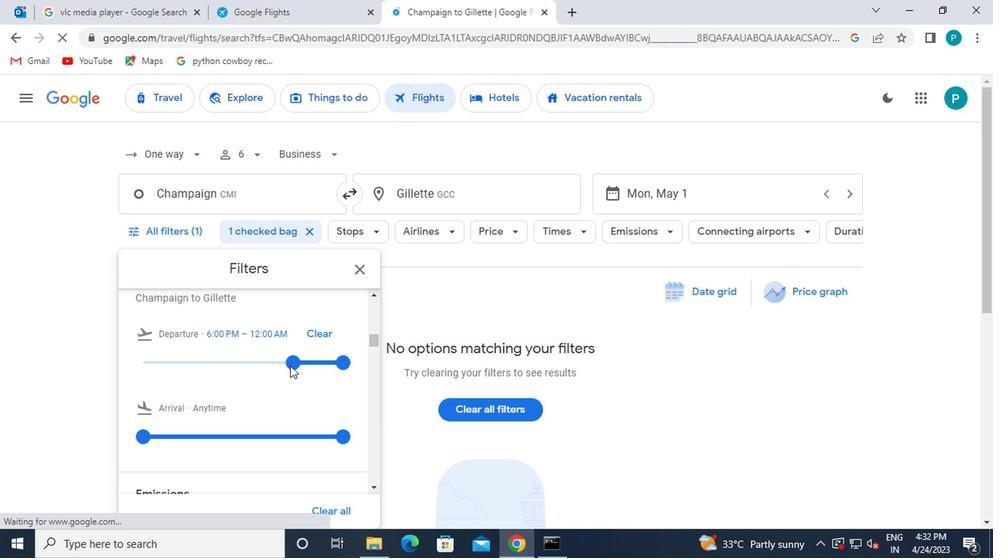 
Action: Mouse pressed left at (288, 367)
Screenshot: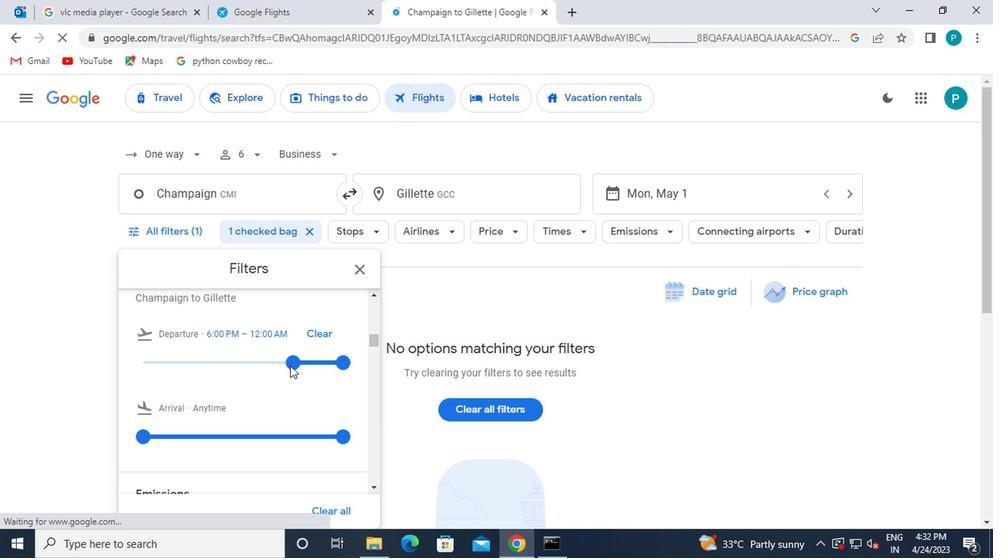 
Action: Mouse moved to (361, 272)
Screenshot: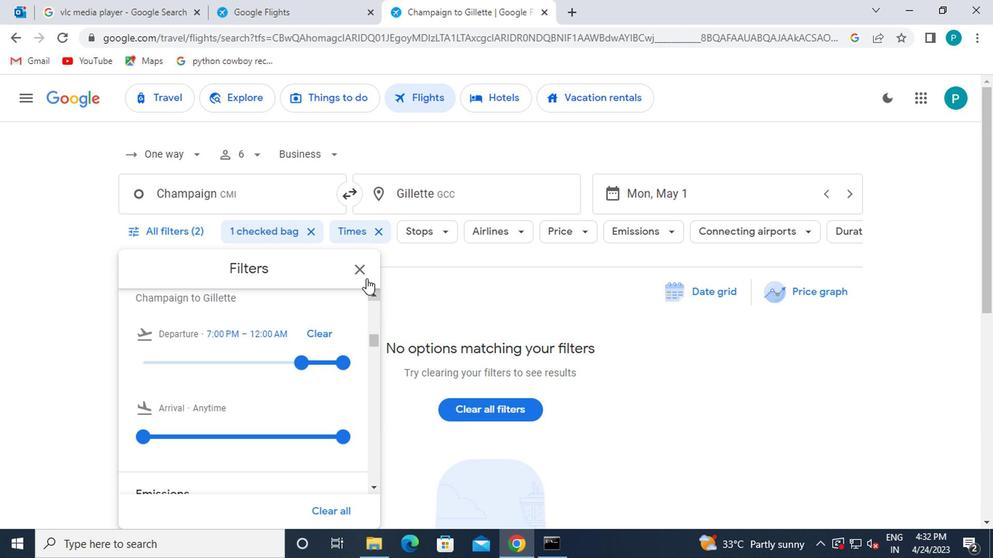 
Action: Mouse pressed left at (361, 272)
Screenshot: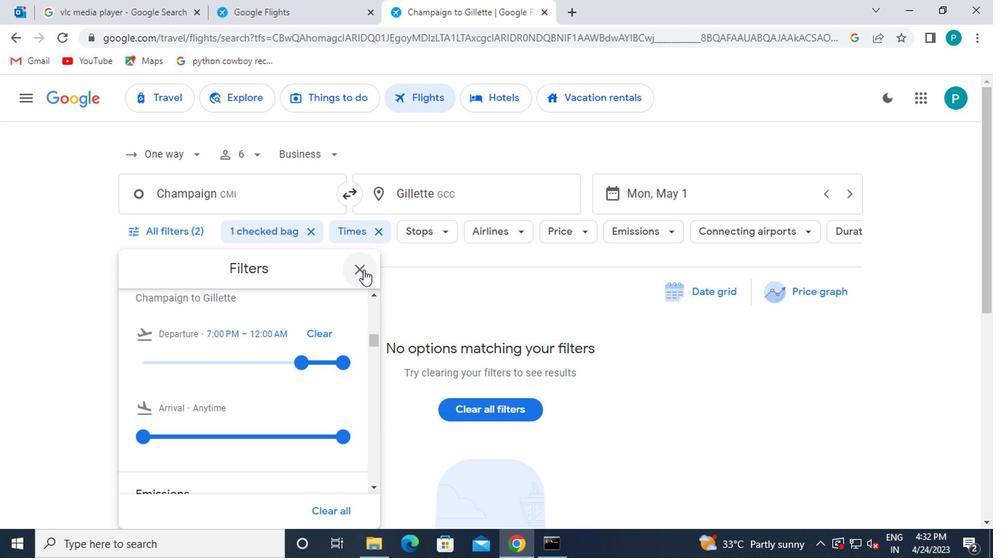 
